 Task: Add an event with the title Second Interview with Soeb, date '2024/04/09', time 7:30 AM to 9:30 AMand add a description: Once risks are identified, they need to be assessed to understand their potential impact and likelihood of occurrence. This involves evaluating the severity of each risk and prioritizing them based on their potential impact on project objectives, timelines, budget, quality, and stakeholder satisfaction.Select event color  Tangerine . Add location for the event as: Perth, Australia, logged in from the account softage.8@softage.netand send the event invitation to softage.4@softage.net and softage.5@softage.net. Set a reminder for the event Daily
Action: Mouse moved to (76, 135)
Screenshot: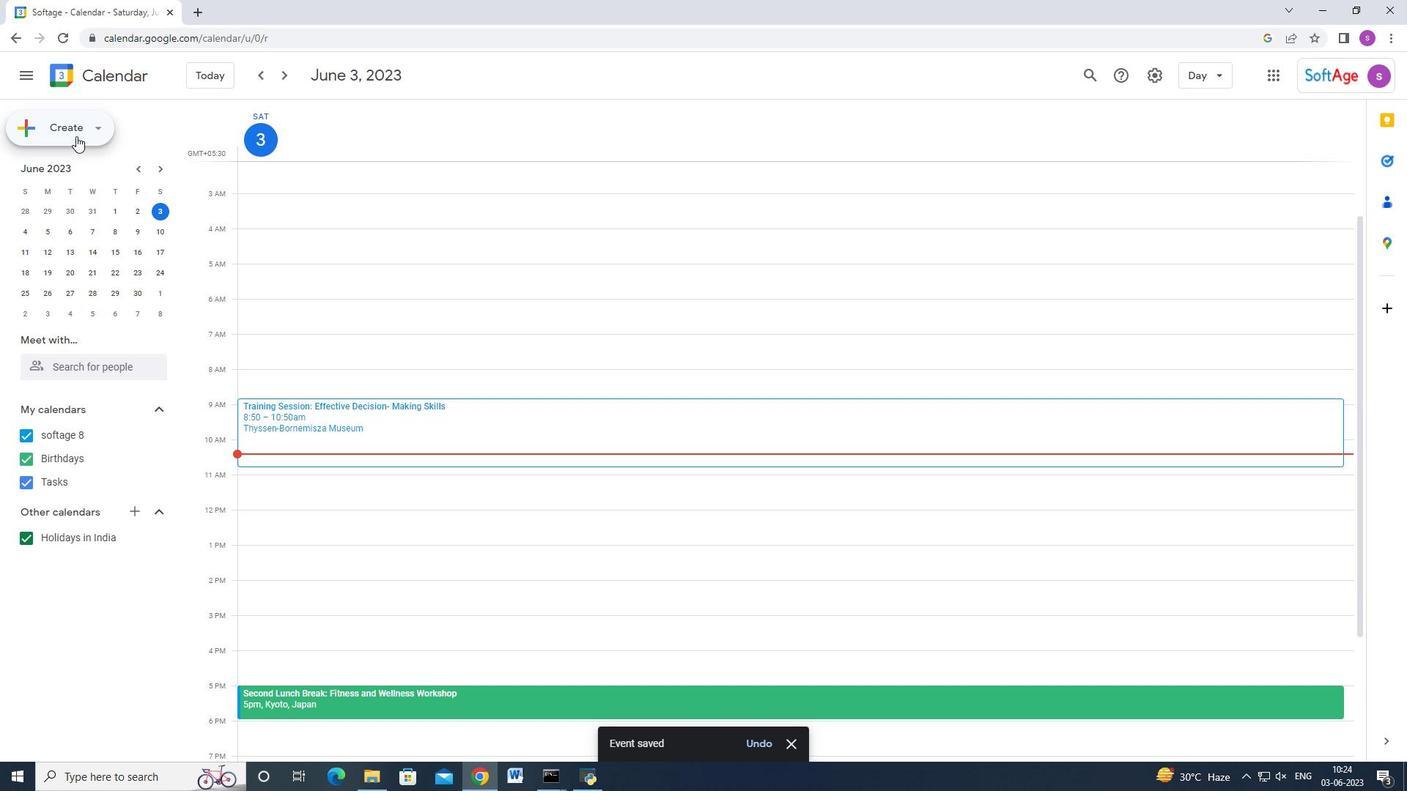 
Action: Mouse pressed left at (76, 135)
Screenshot: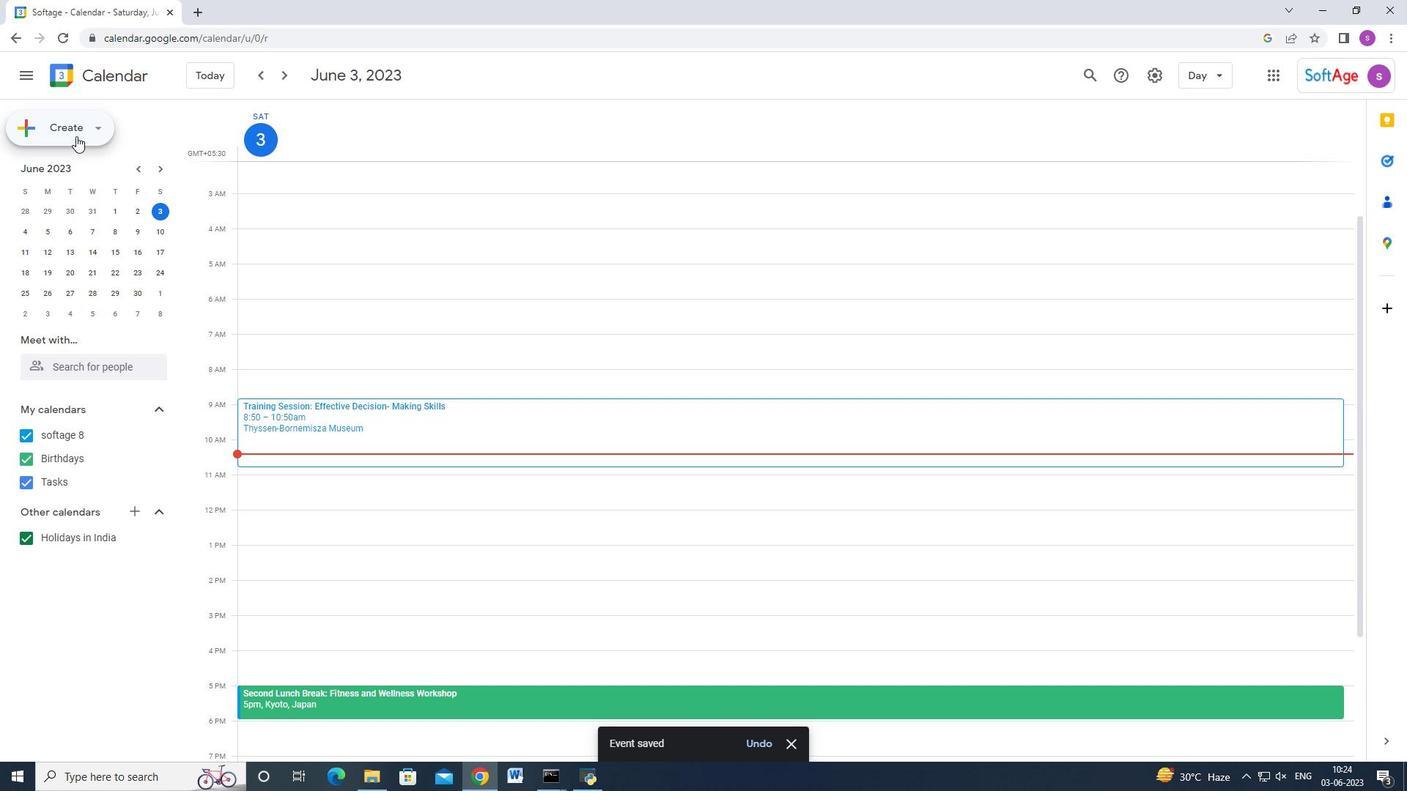 
Action: Mouse moved to (74, 167)
Screenshot: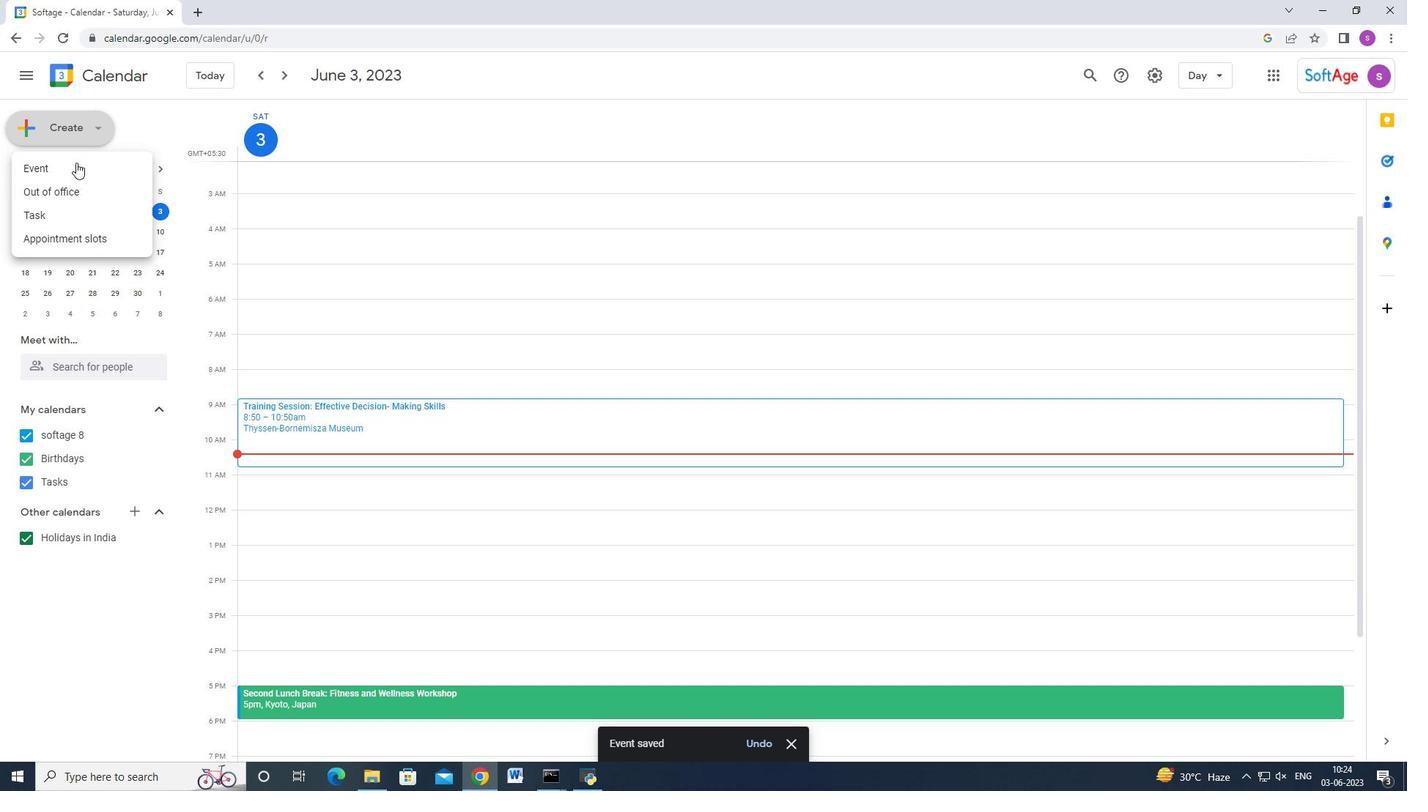 
Action: Mouse pressed left at (74, 167)
Screenshot: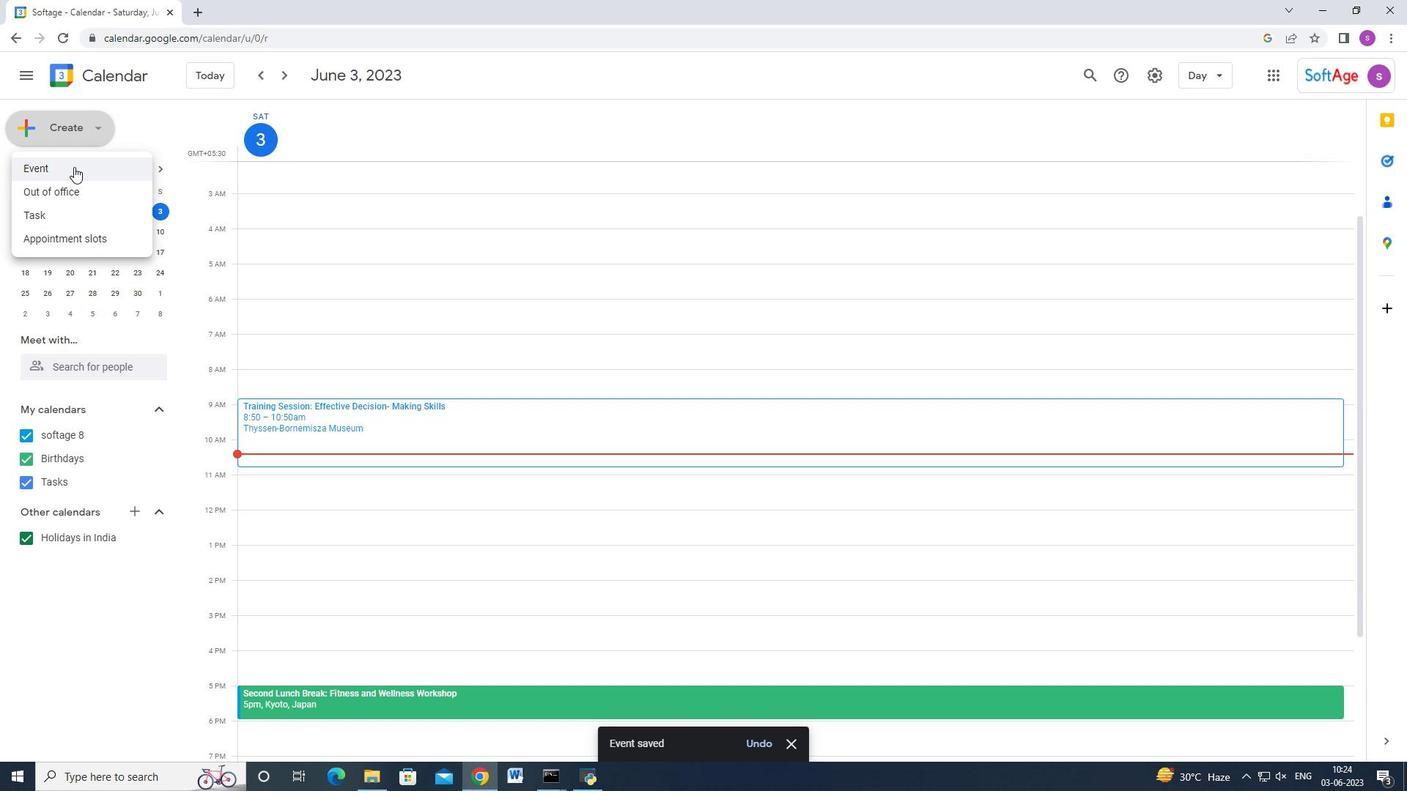 
Action: Mouse moved to (834, 578)
Screenshot: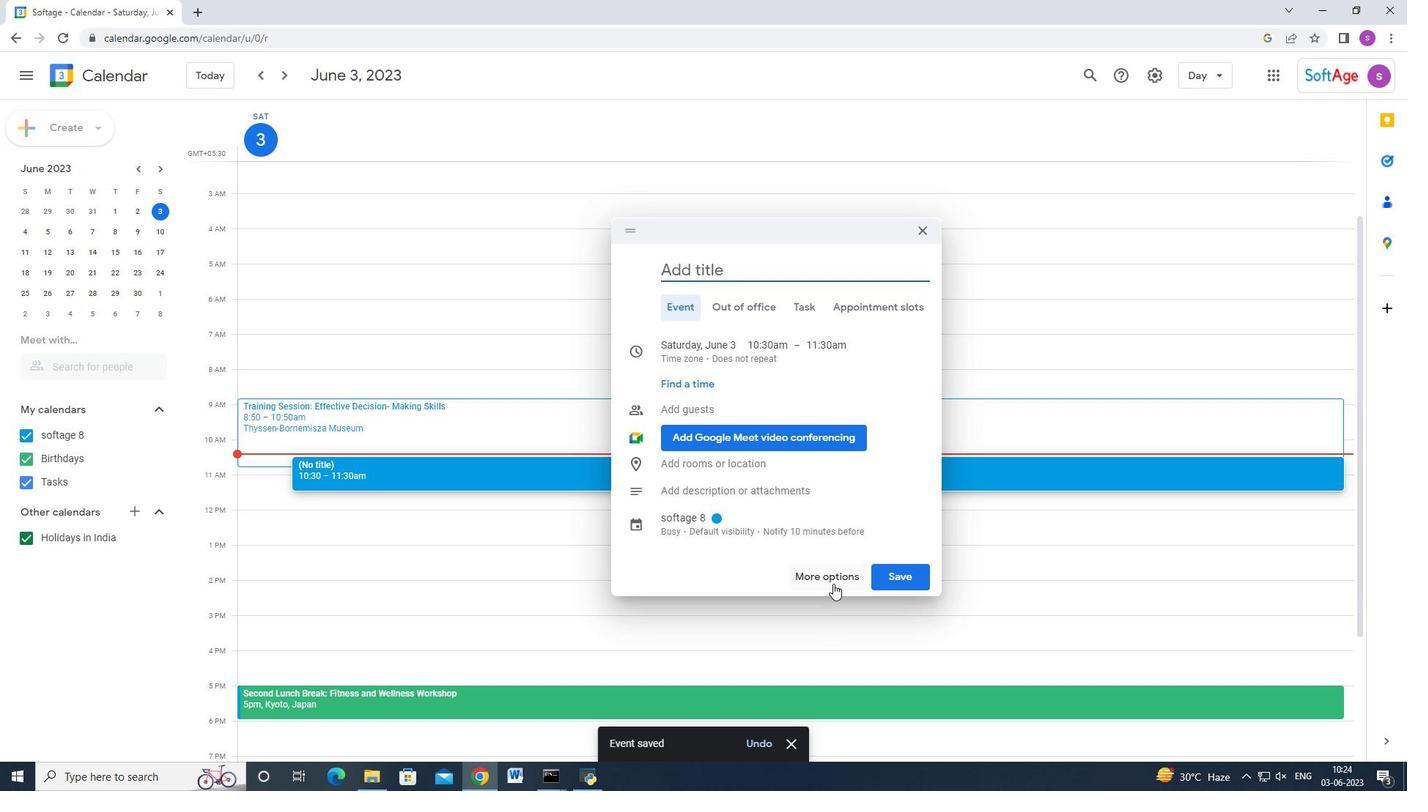 
Action: Mouse pressed left at (834, 578)
Screenshot: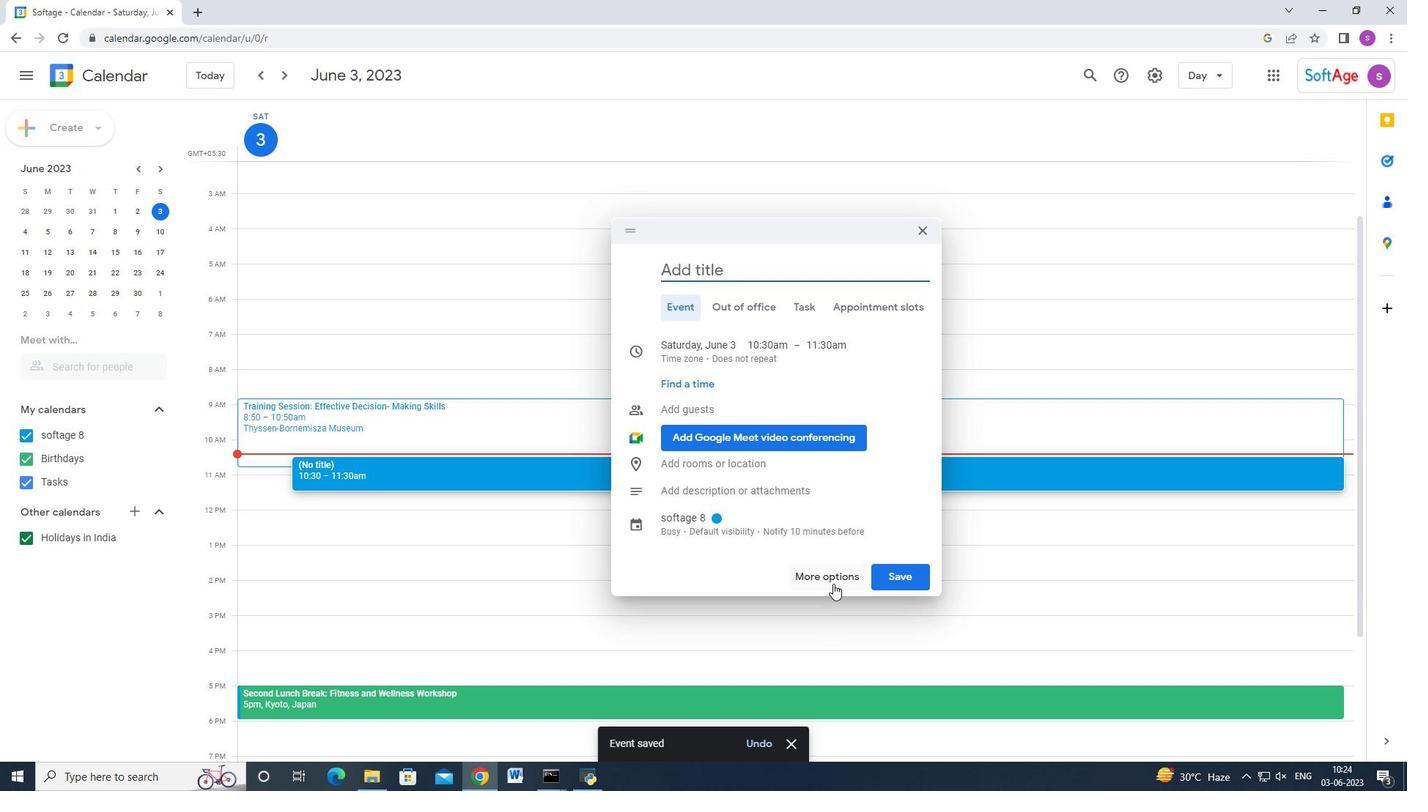 
Action: Mouse moved to (816, 357)
Screenshot: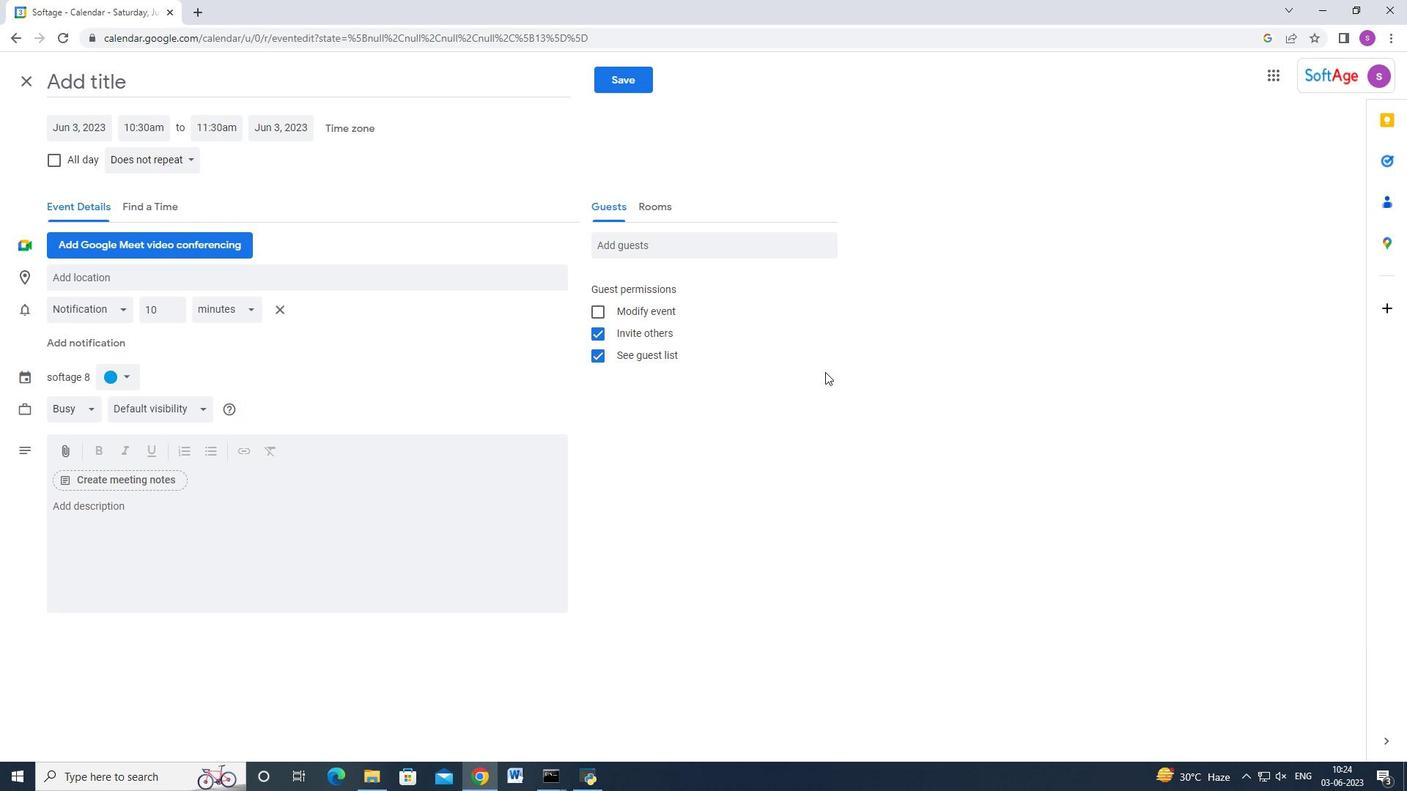 
Action: Key pressed <Key.shift_r>Second<Key.space><Key.shift>Interview<Key.space><Key.shift>W<Key.backspace>with<Key.space>s<Key.backspace><Key.shift_r>Soeb
Screenshot: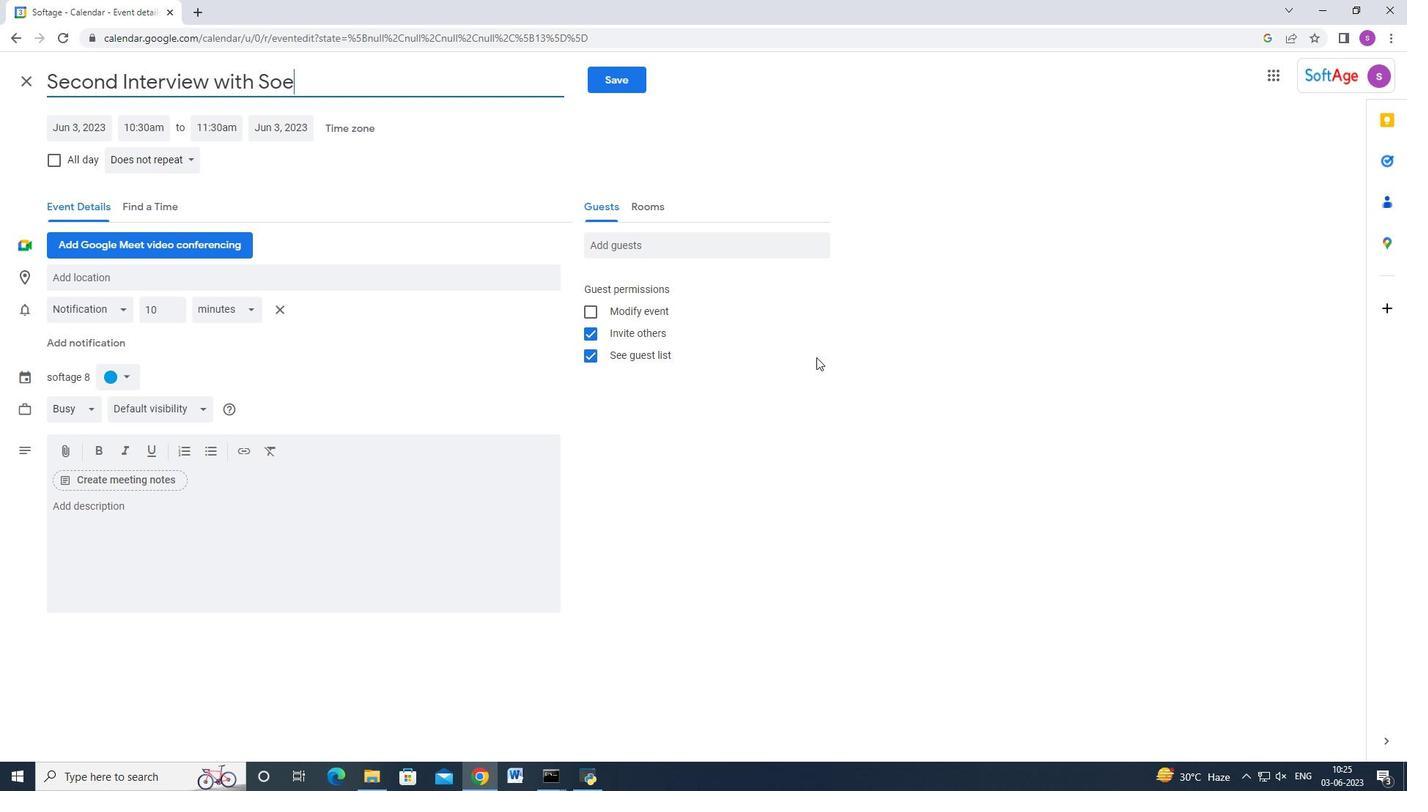 
Action: Mouse moved to (82, 130)
Screenshot: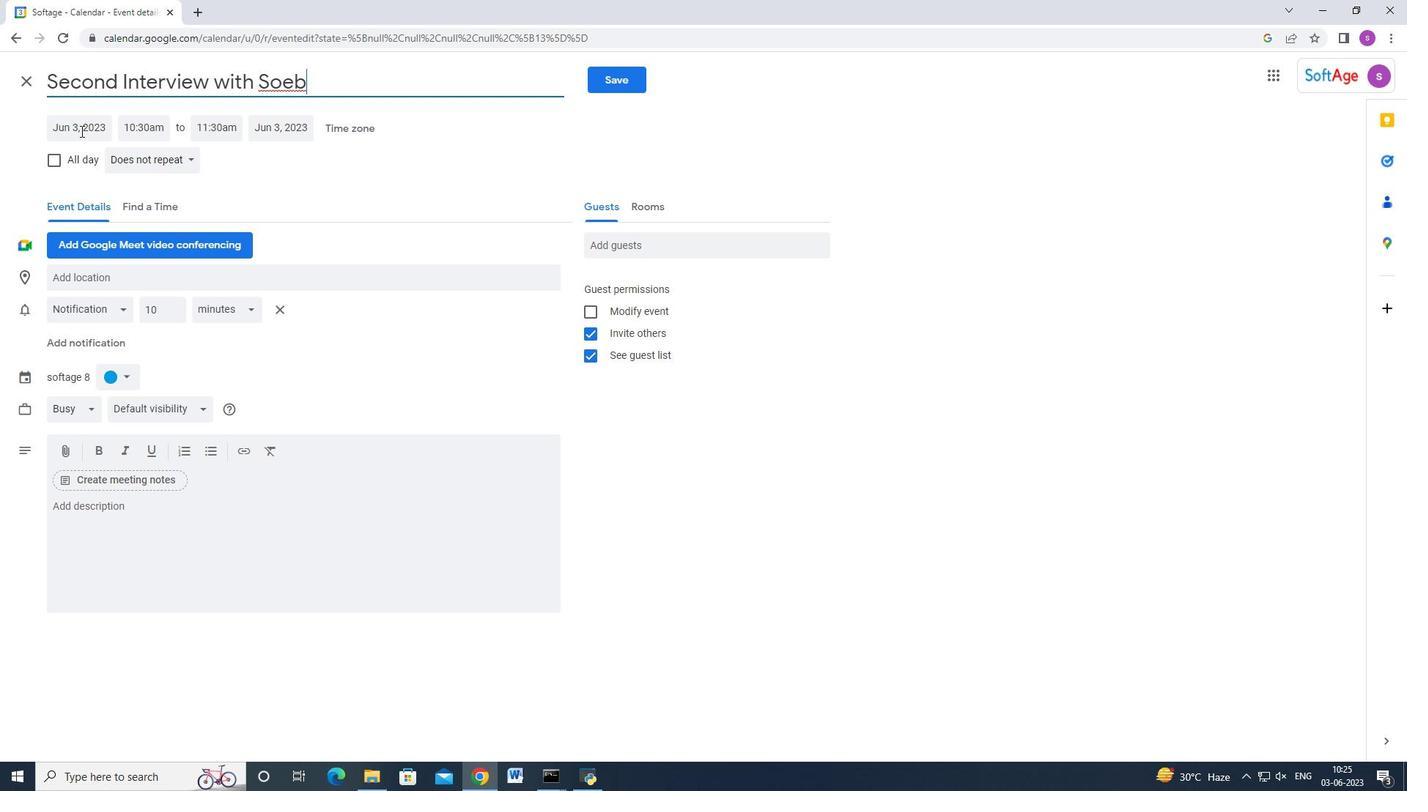 
Action: Mouse pressed left at (82, 130)
Screenshot: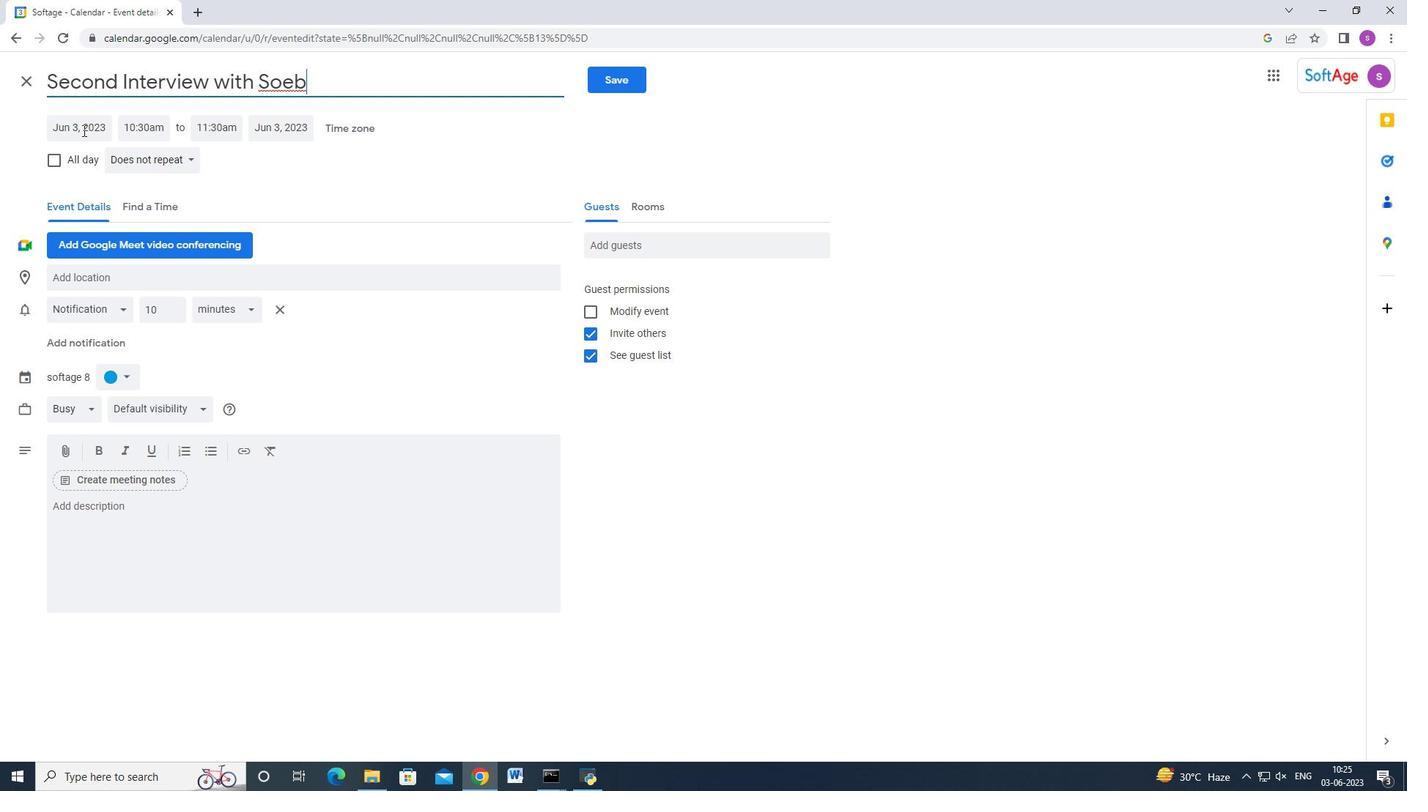 
Action: Mouse moved to (235, 156)
Screenshot: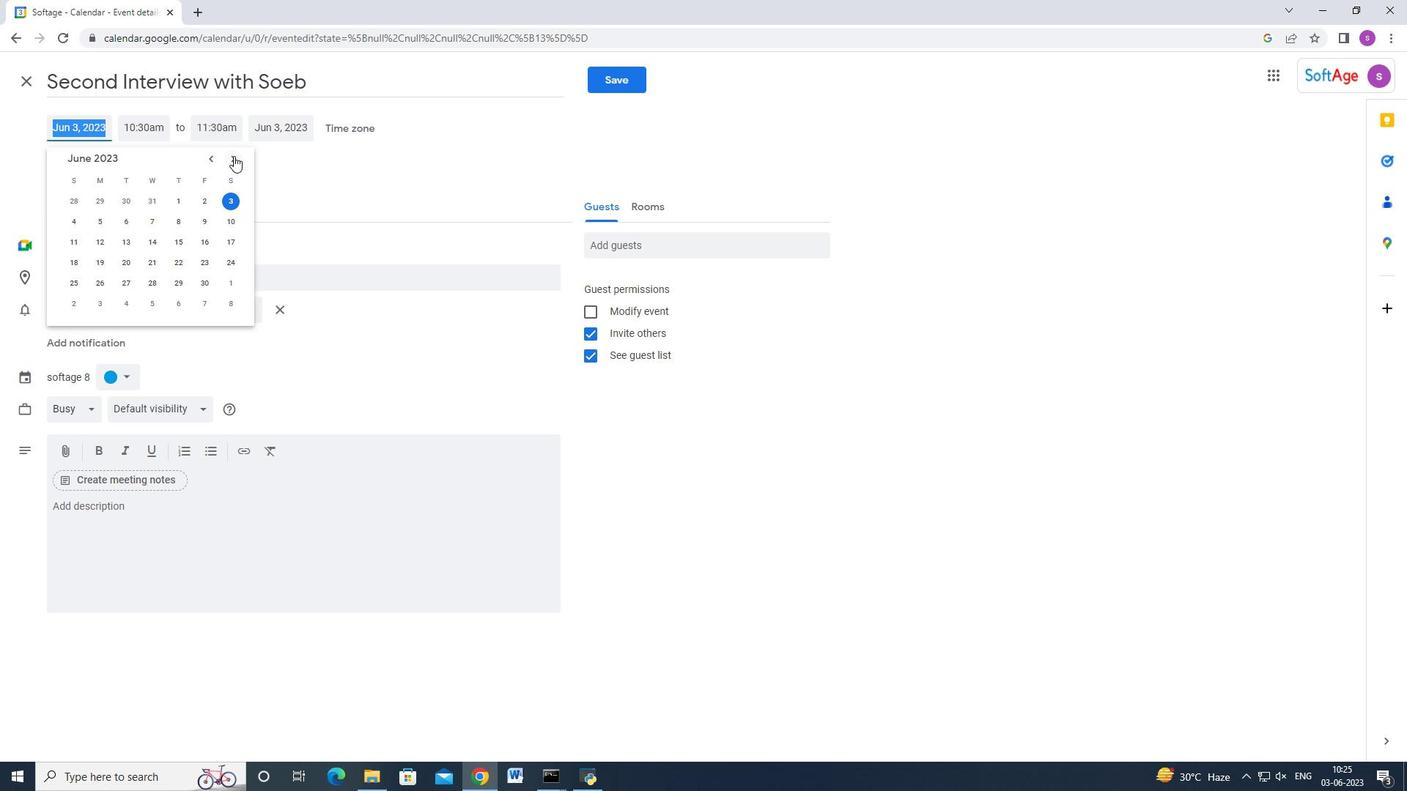
Action: Mouse pressed left at (235, 156)
Screenshot: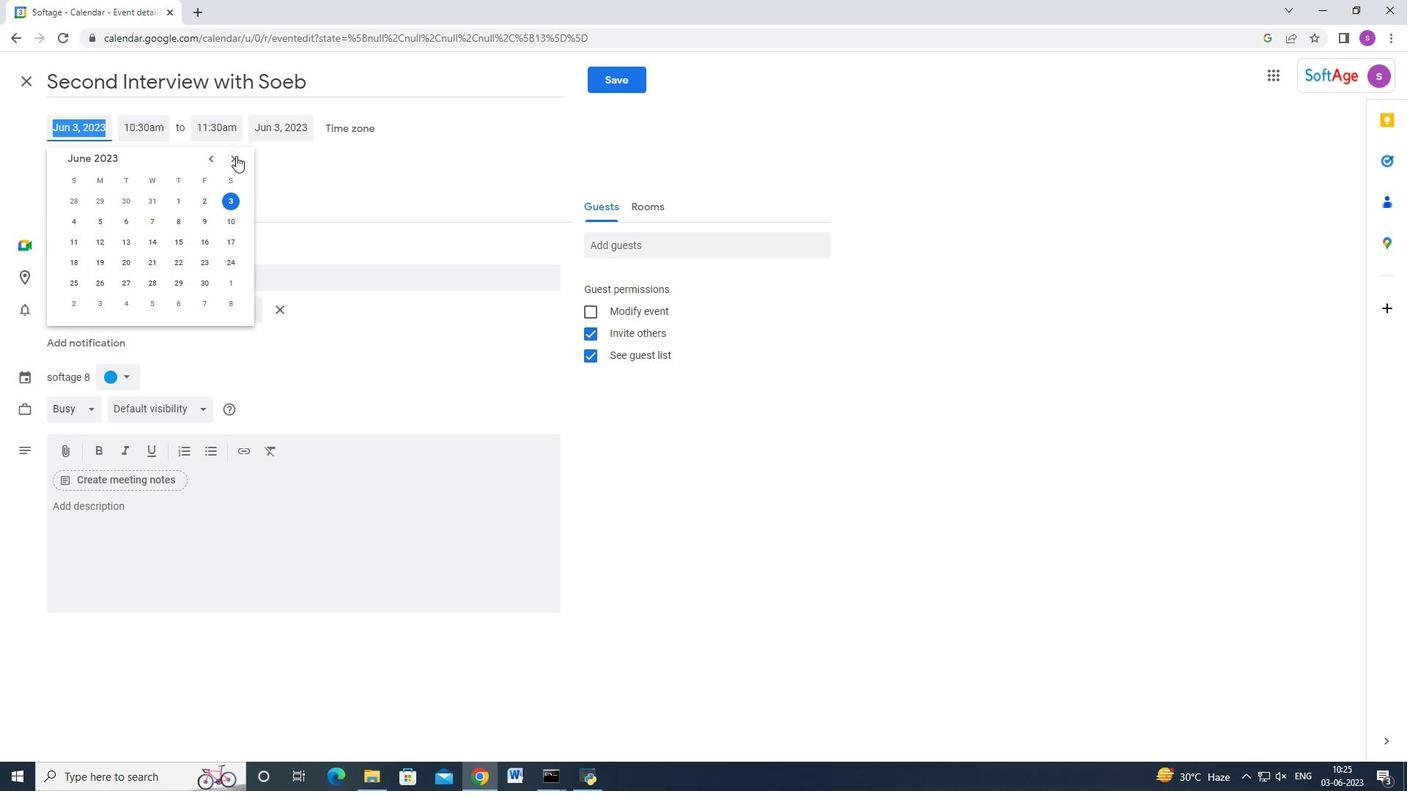 
Action: Mouse pressed left at (235, 156)
Screenshot: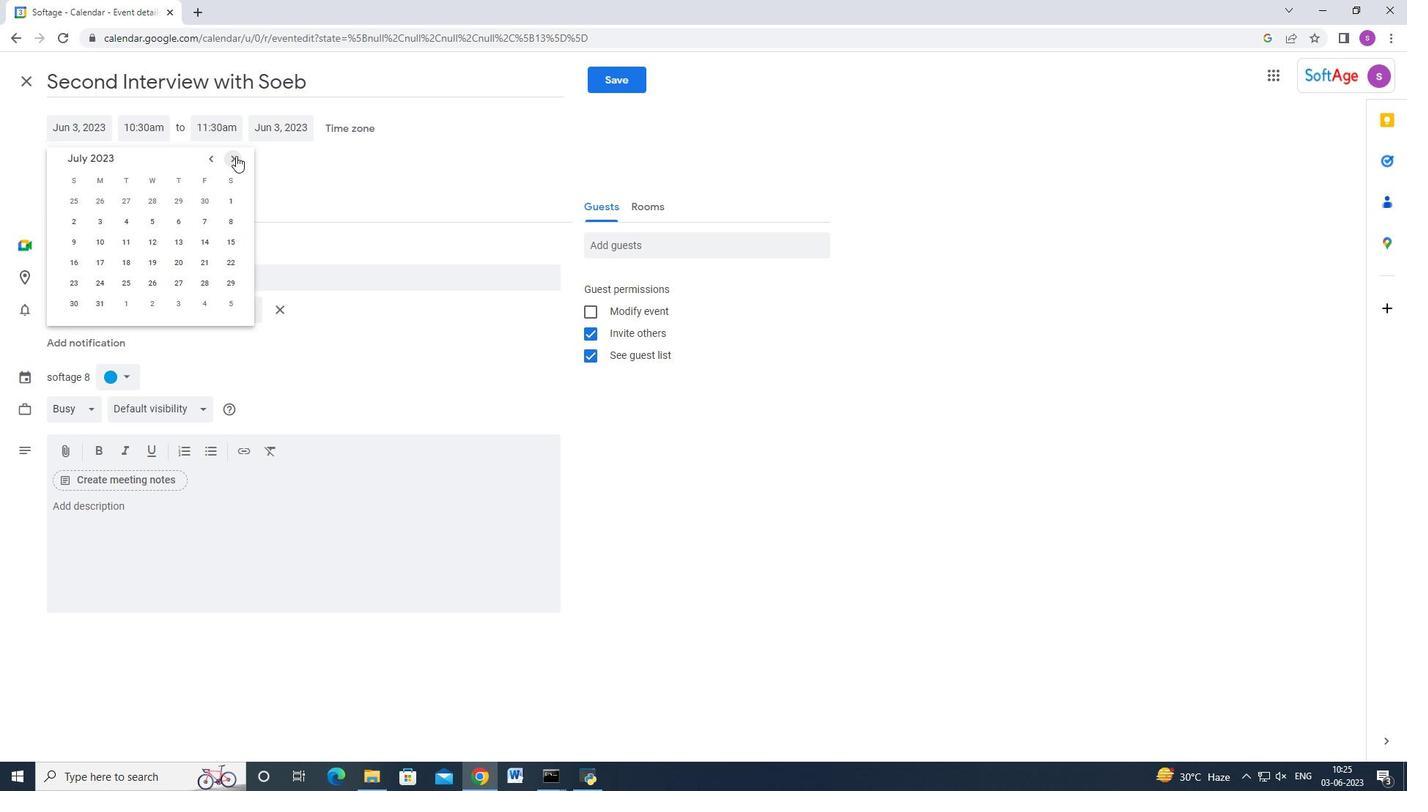 
Action: Mouse pressed left at (235, 156)
Screenshot: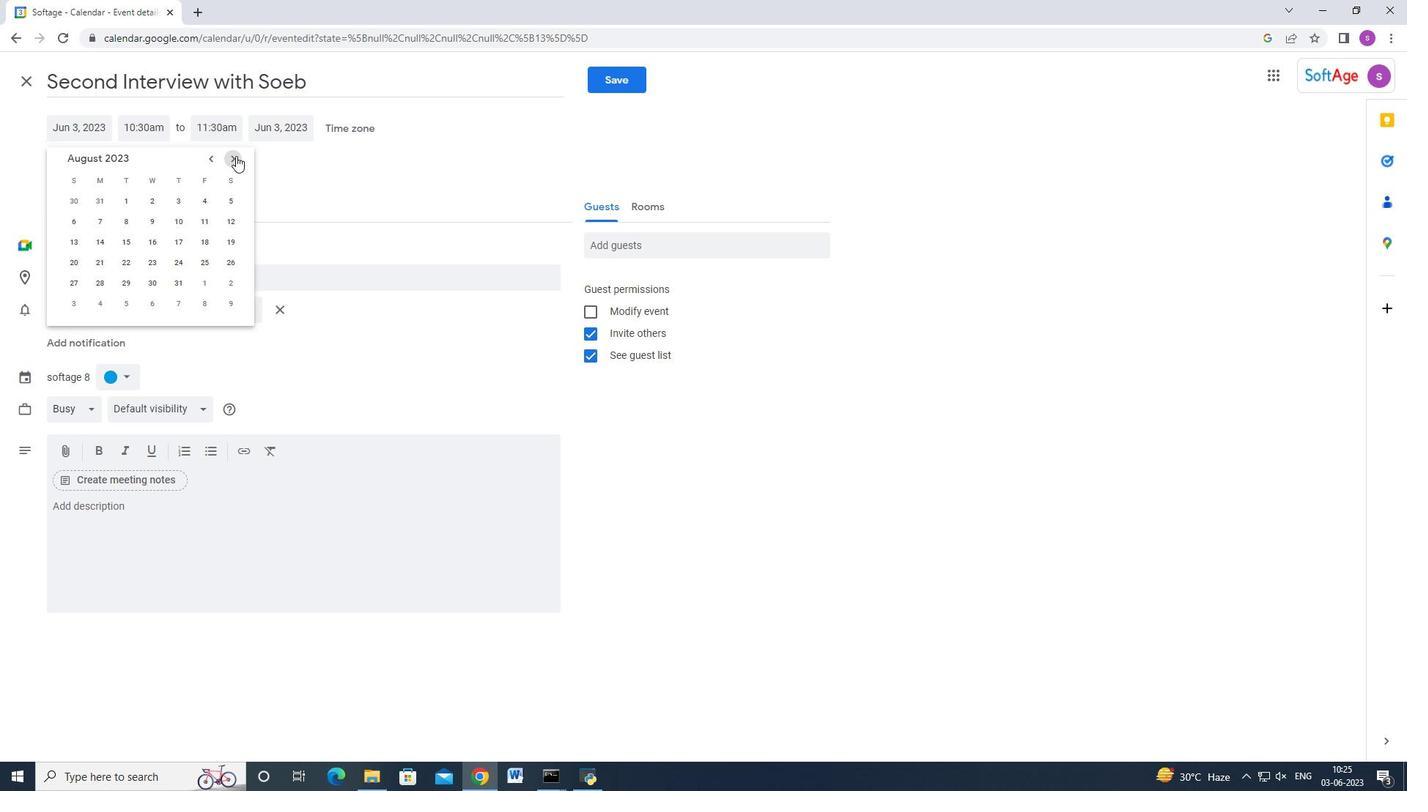 
Action: Mouse pressed left at (235, 156)
Screenshot: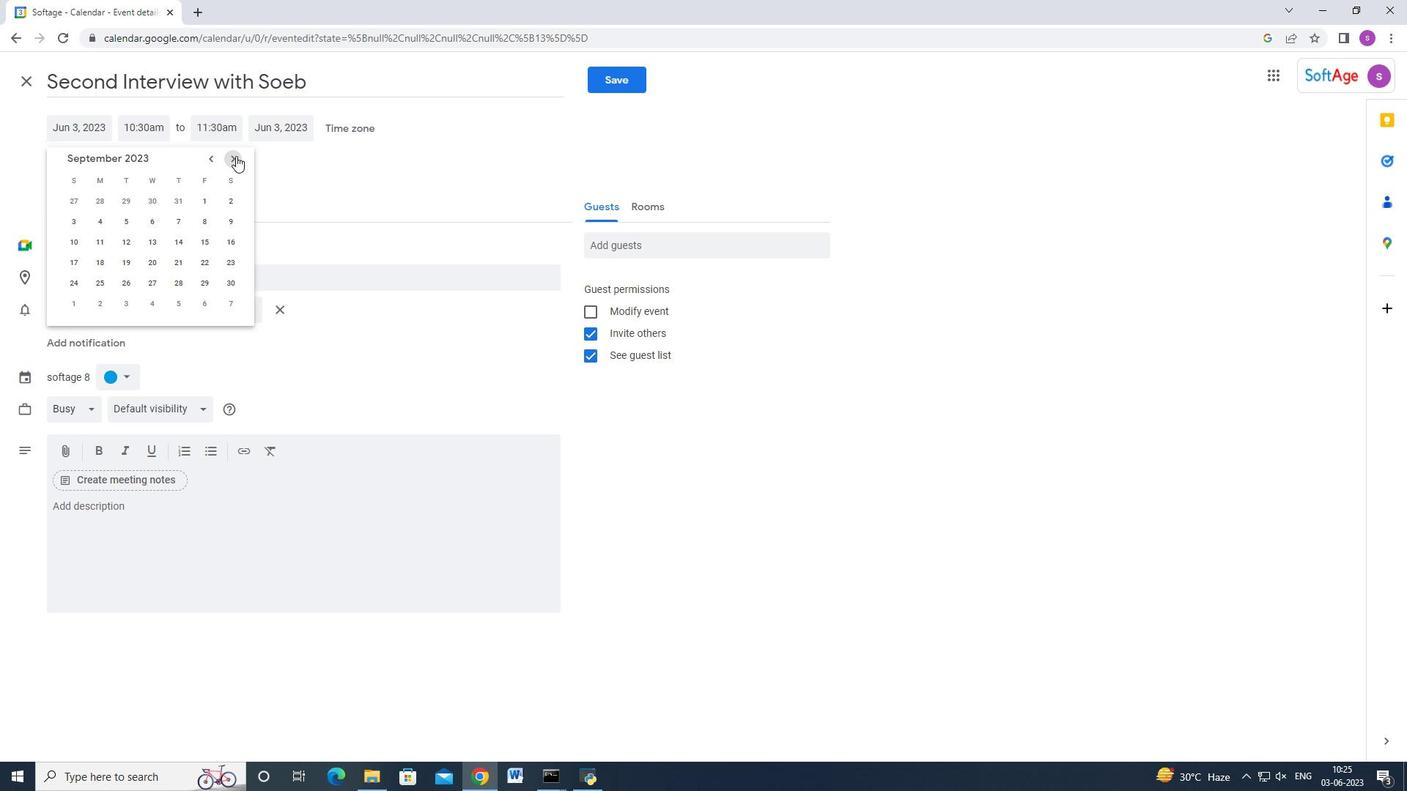 
Action: Mouse pressed left at (235, 156)
Screenshot: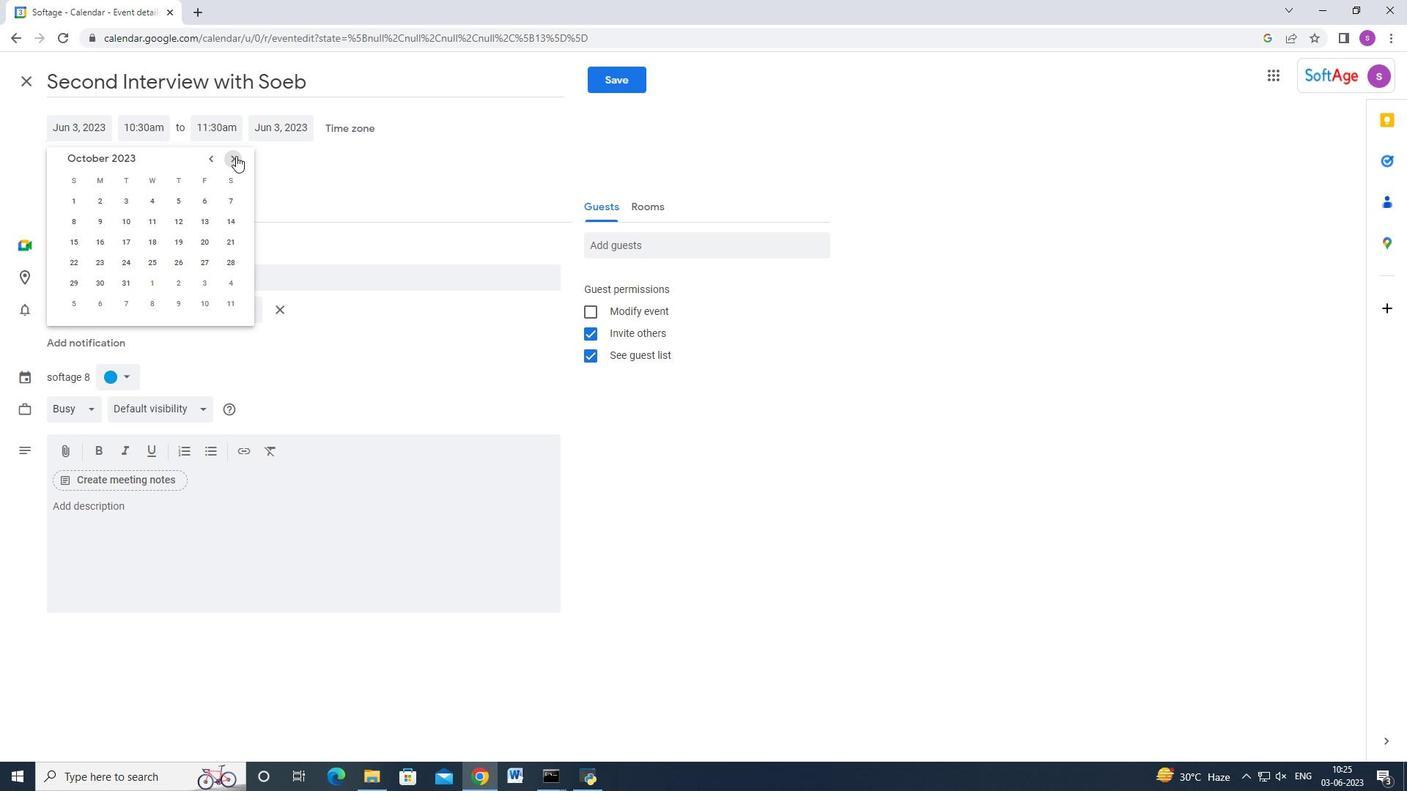 
Action: Mouse pressed left at (235, 156)
Screenshot: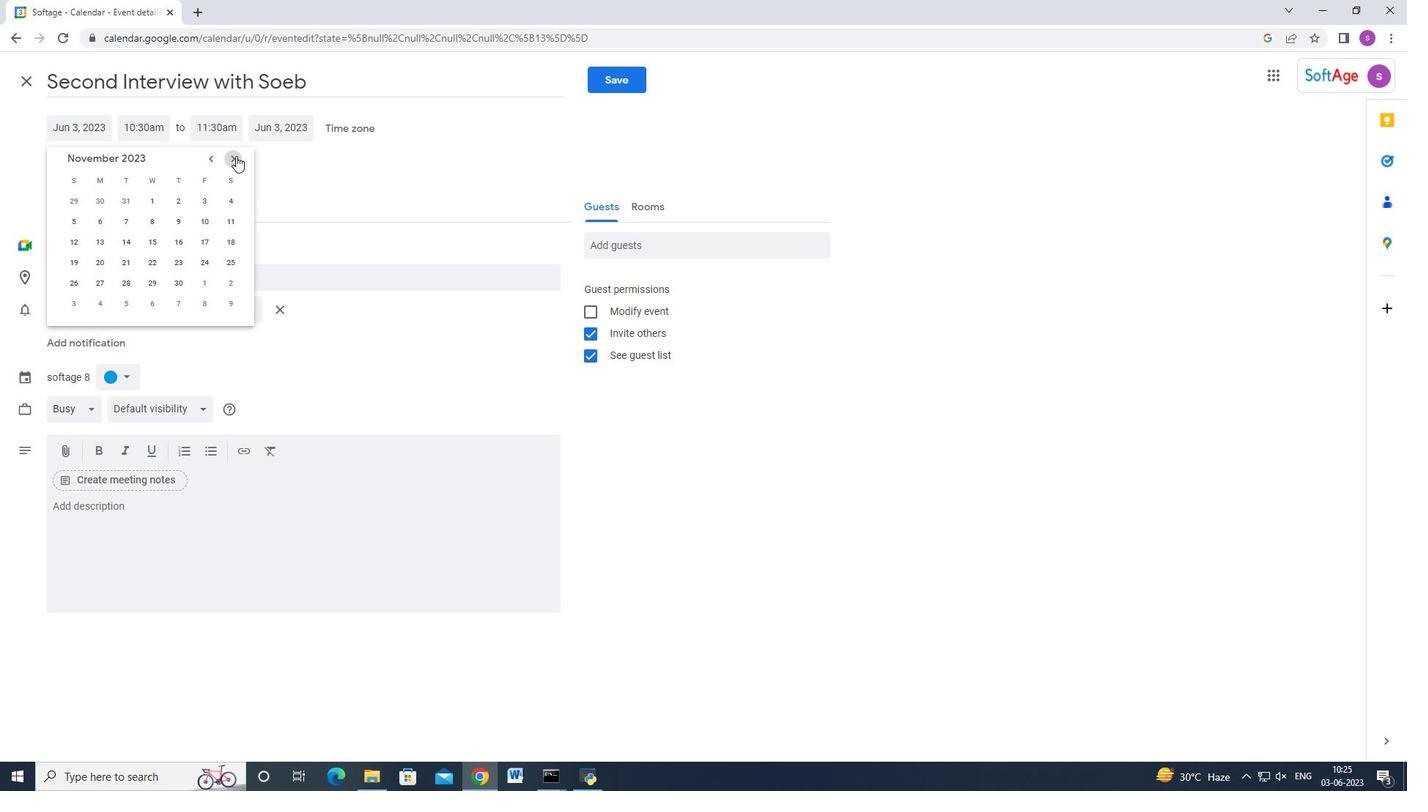 
Action: Mouse pressed left at (235, 156)
Screenshot: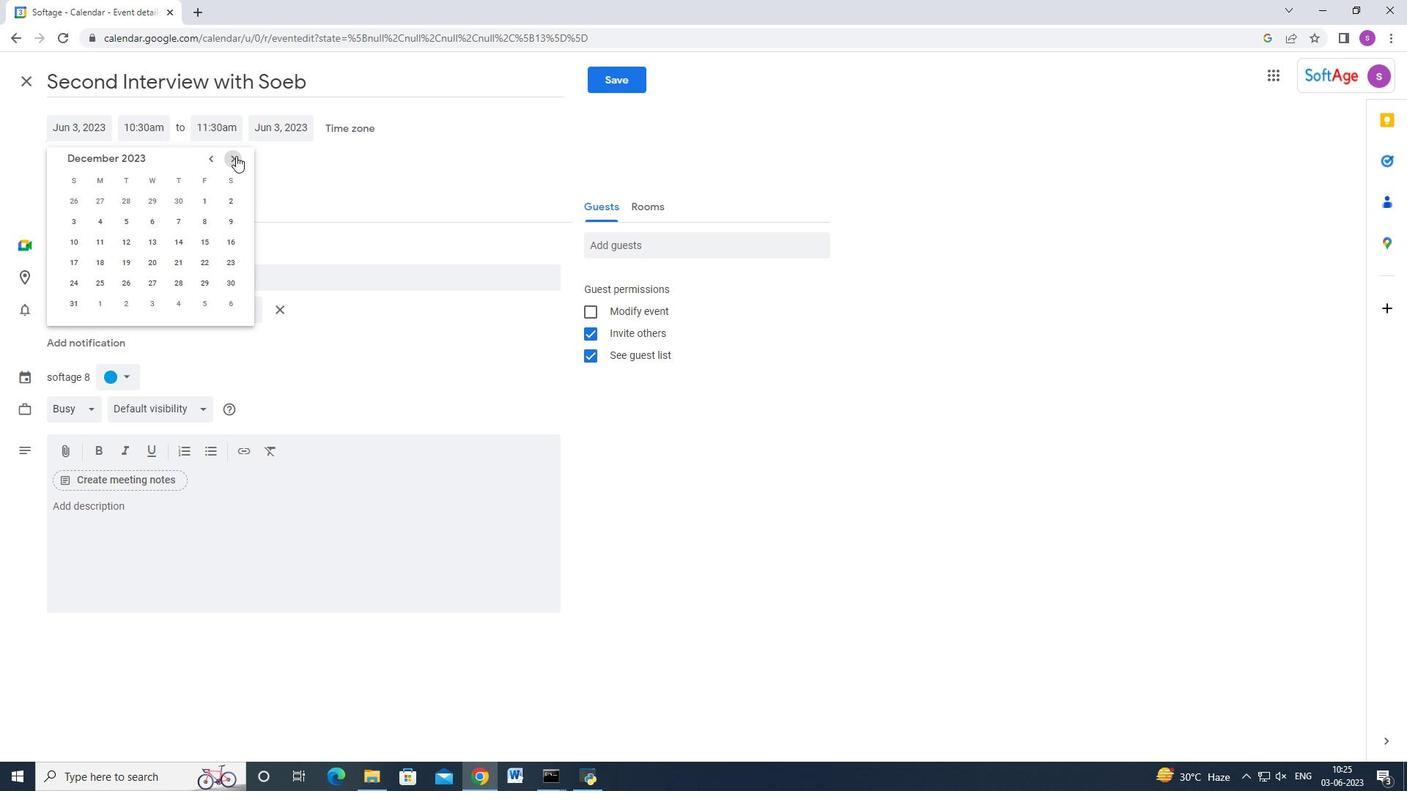
Action: Mouse pressed left at (235, 156)
Screenshot: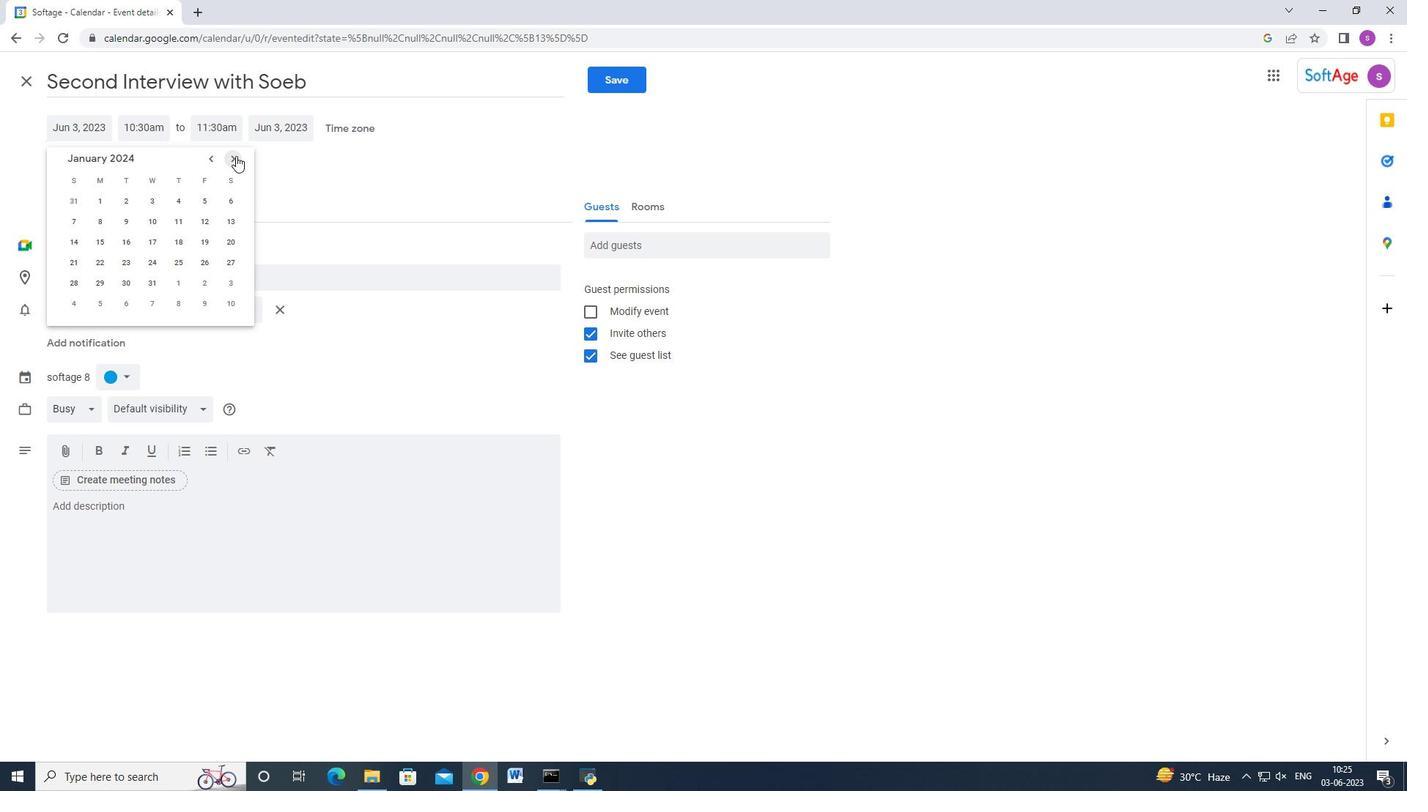 
Action: Mouse pressed left at (235, 156)
Screenshot: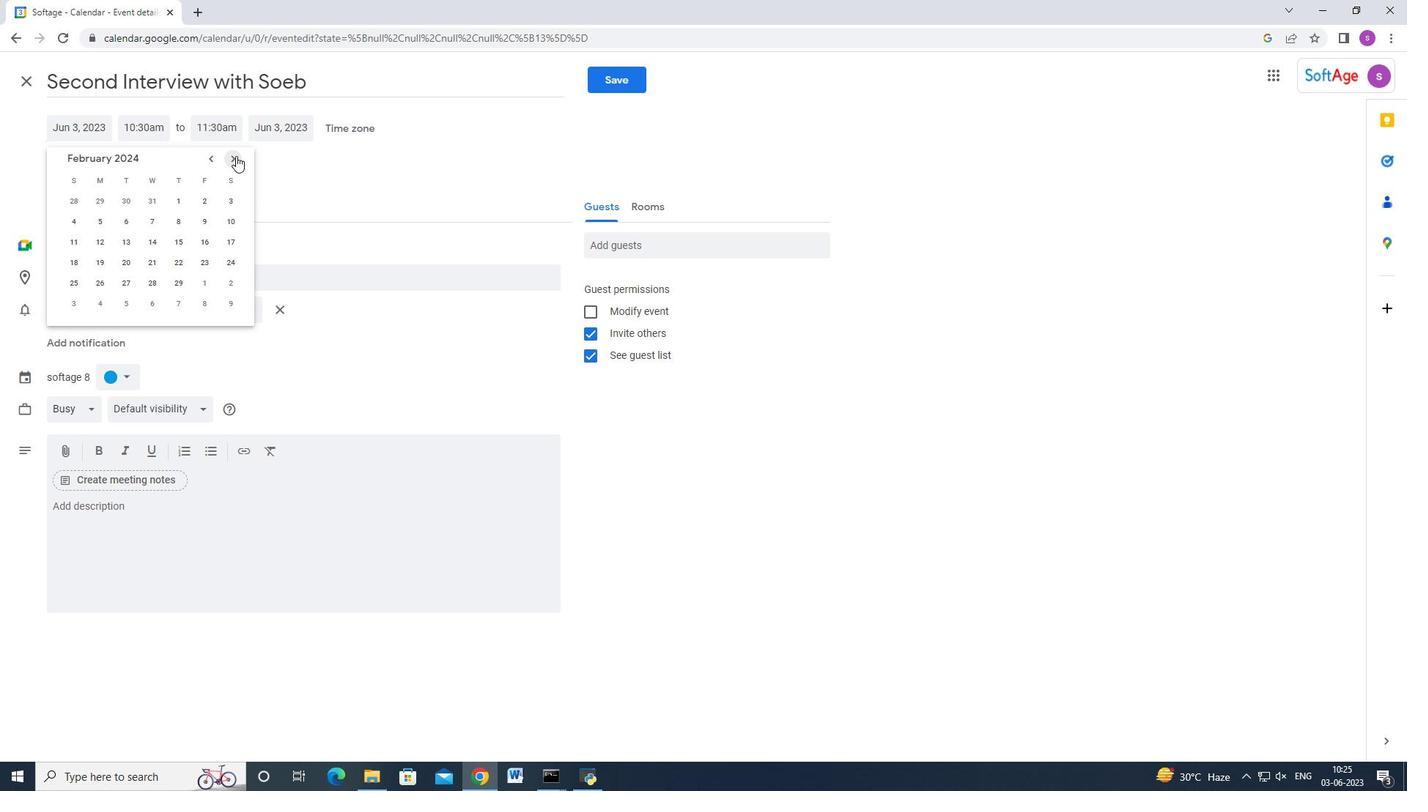 
Action: Mouse pressed left at (235, 156)
Screenshot: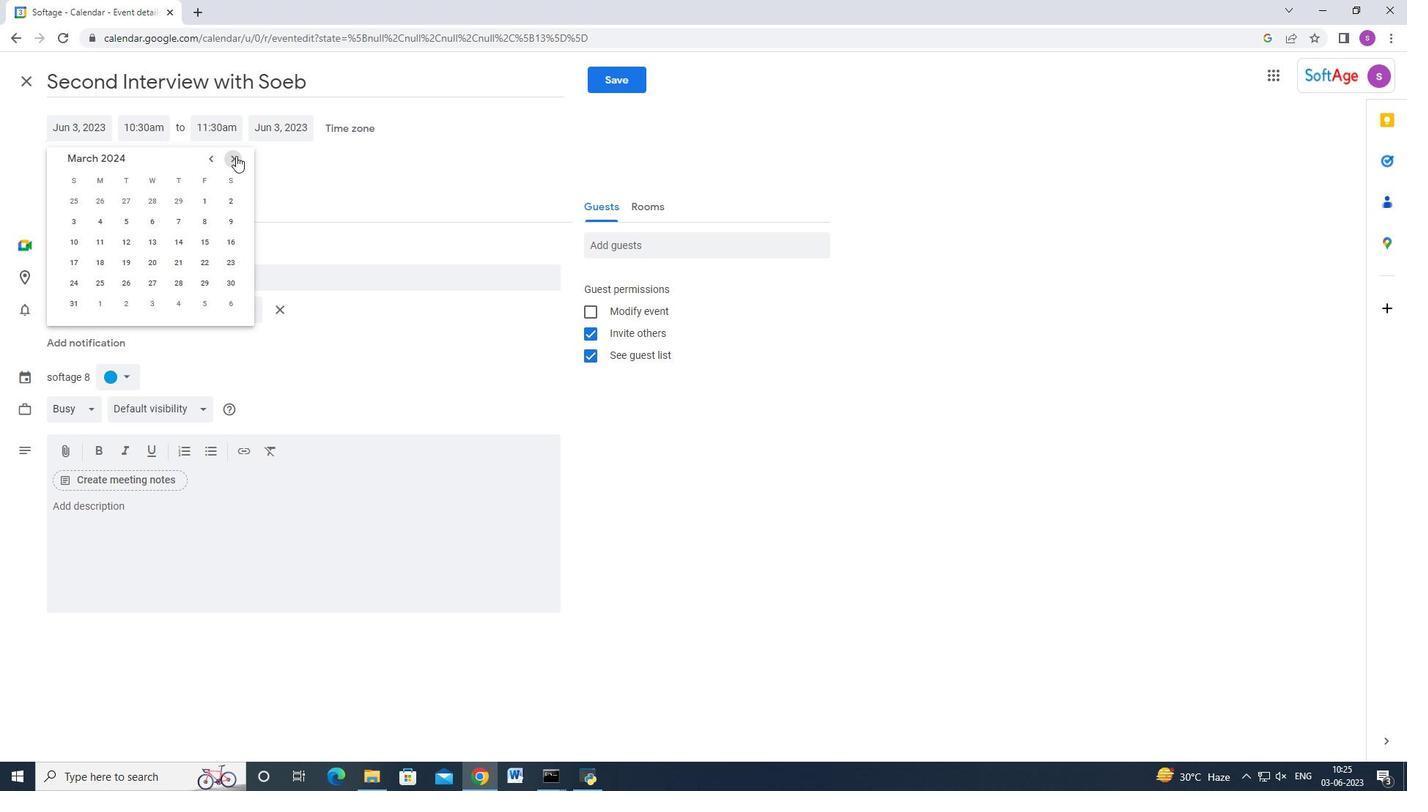 
Action: Mouse moved to (124, 219)
Screenshot: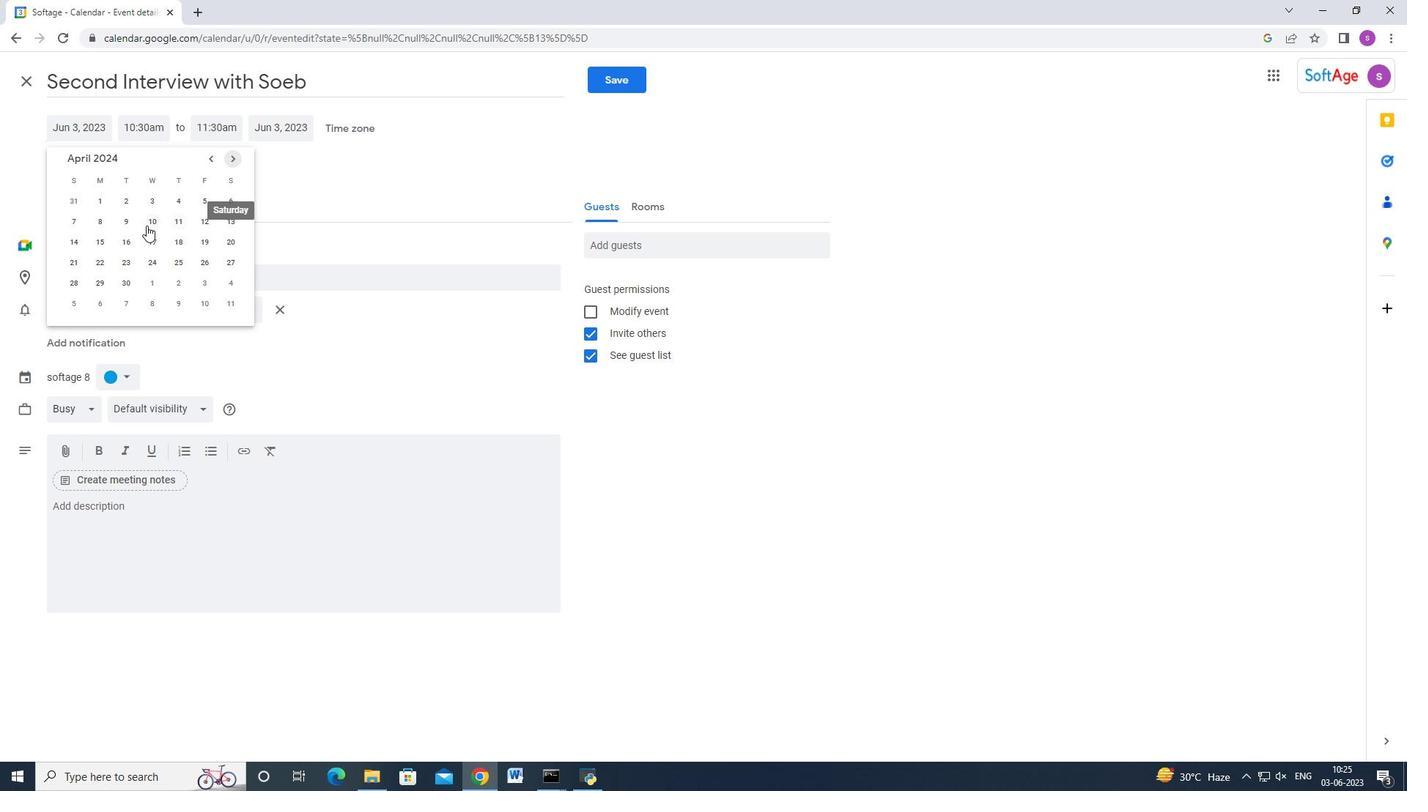
Action: Mouse pressed left at (124, 219)
Screenshot: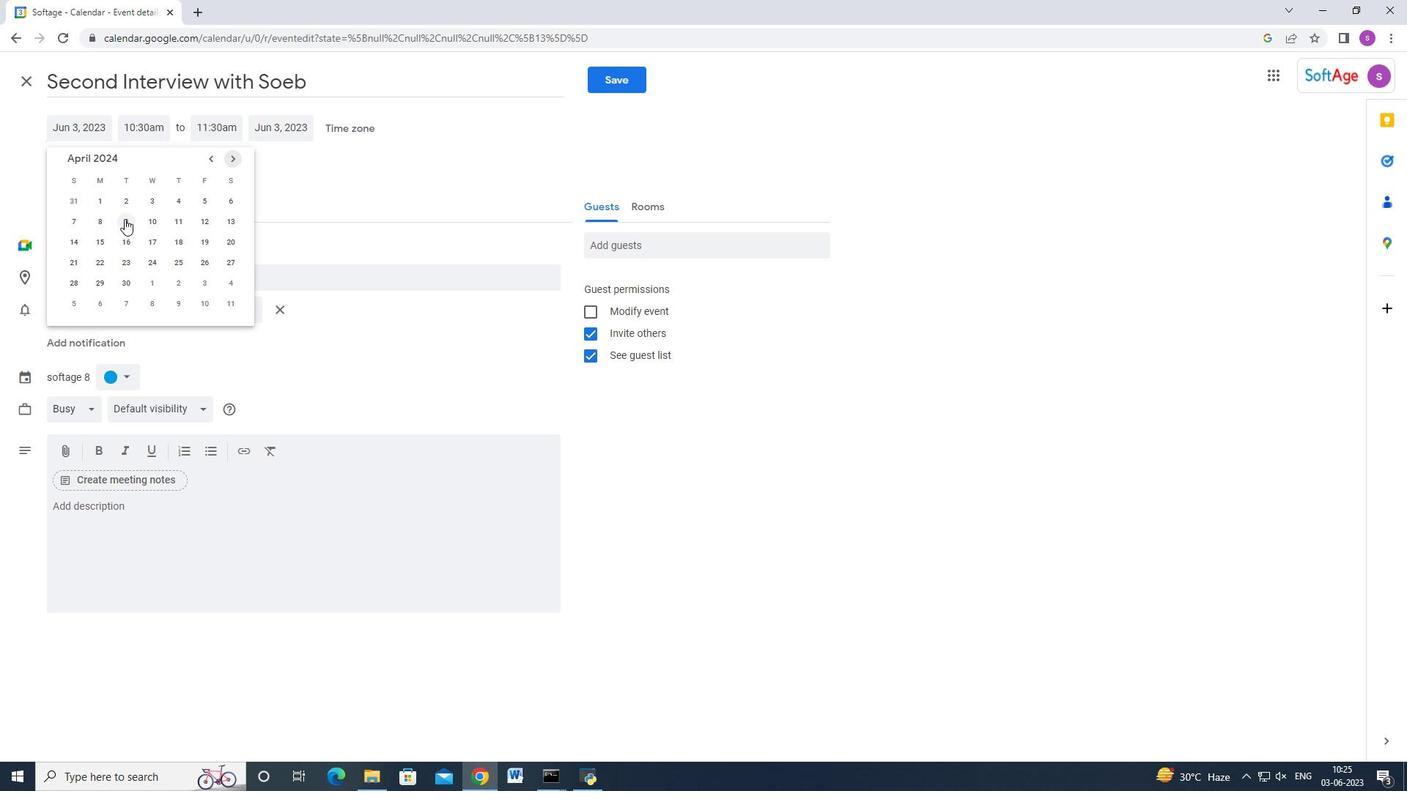 
Action: Mouse moved to (153, 132)
Screenshot: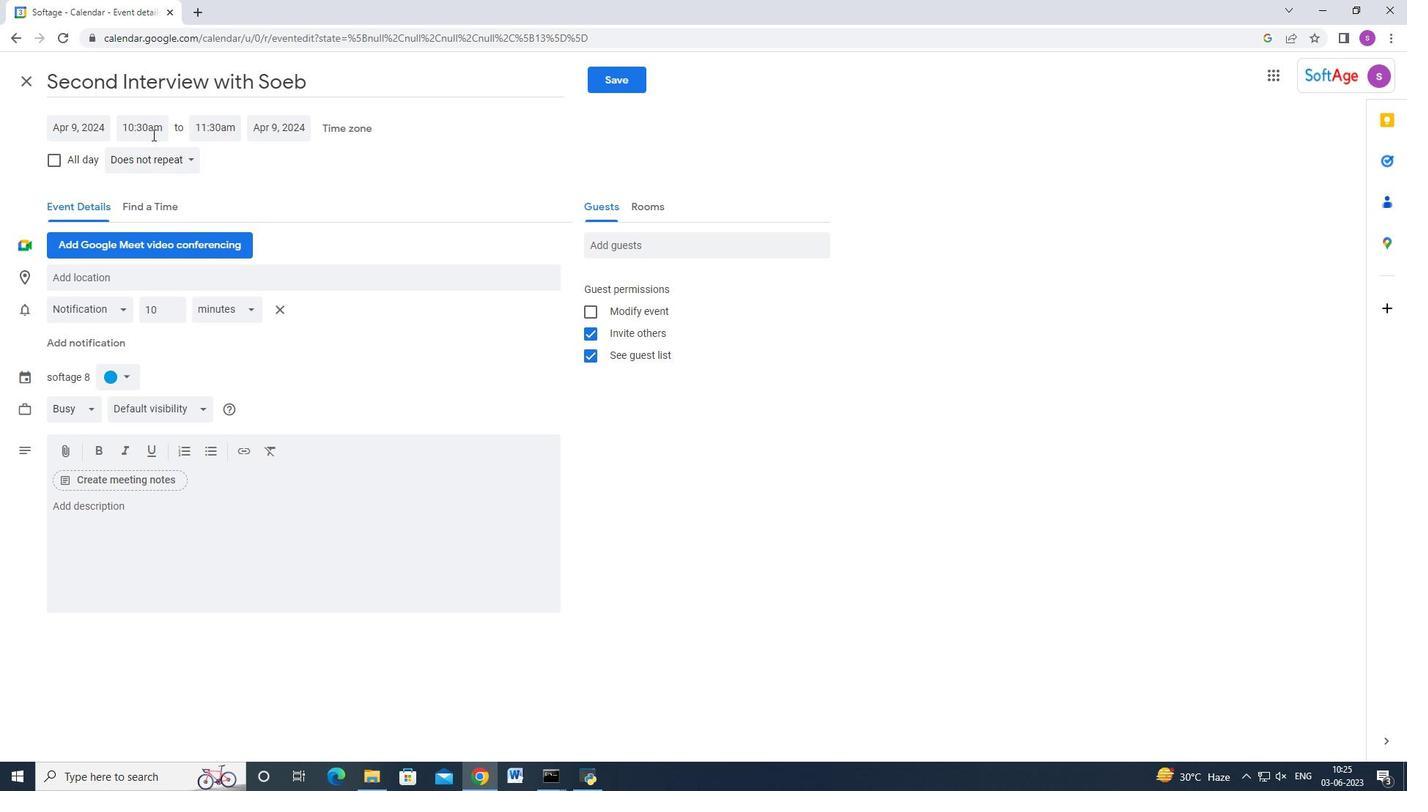 
Action: Mouse pressed left at (153, 132)
Screenshot: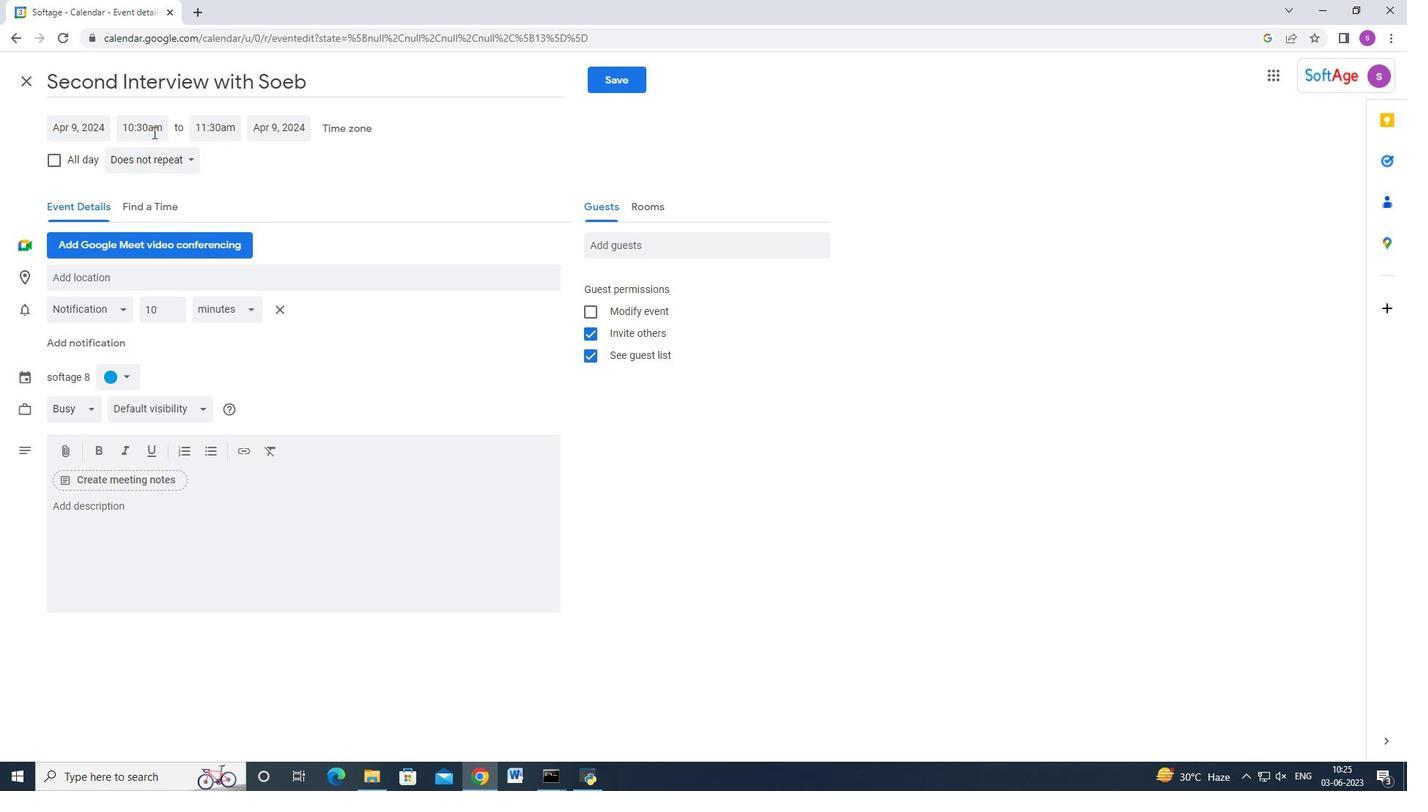 
Action: Key pressed 7<Key.shift>:30am<Key.enter><Key.tab>9<Key.shift>:30am<Key.enter>
Screenshot: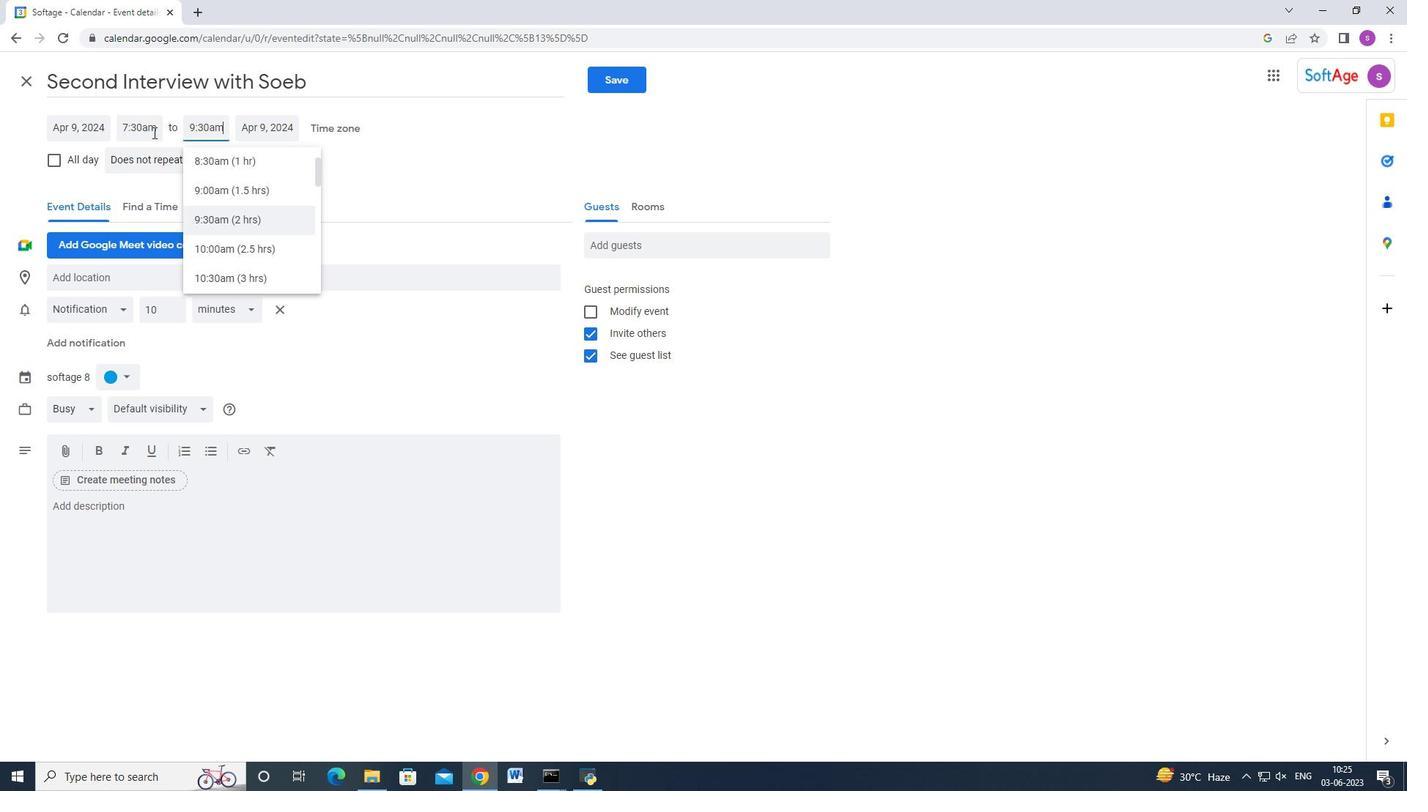 
Action: Mouse moved to (192, 518)
Screenshot: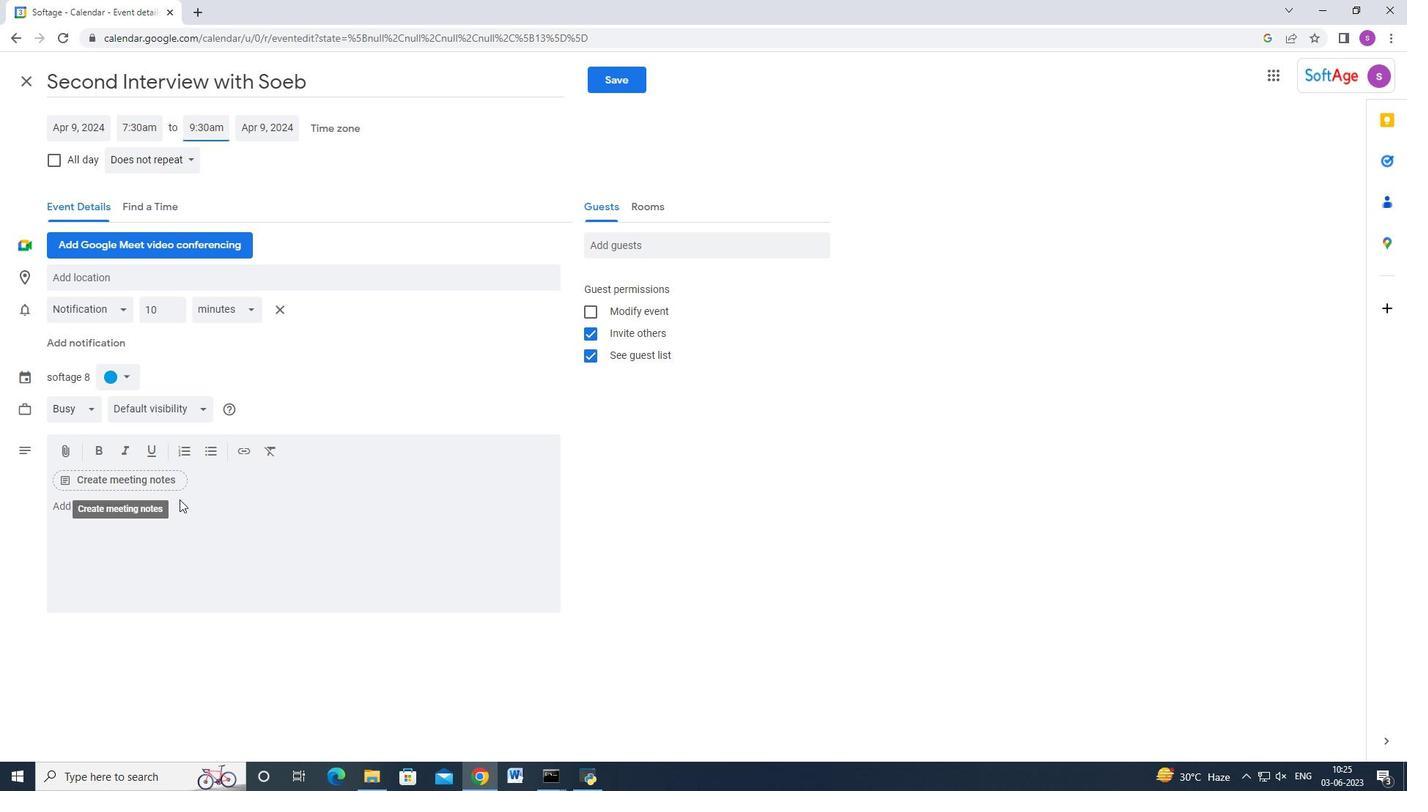 
Action: Mouse pressed left at (192, 518)
Screenshot: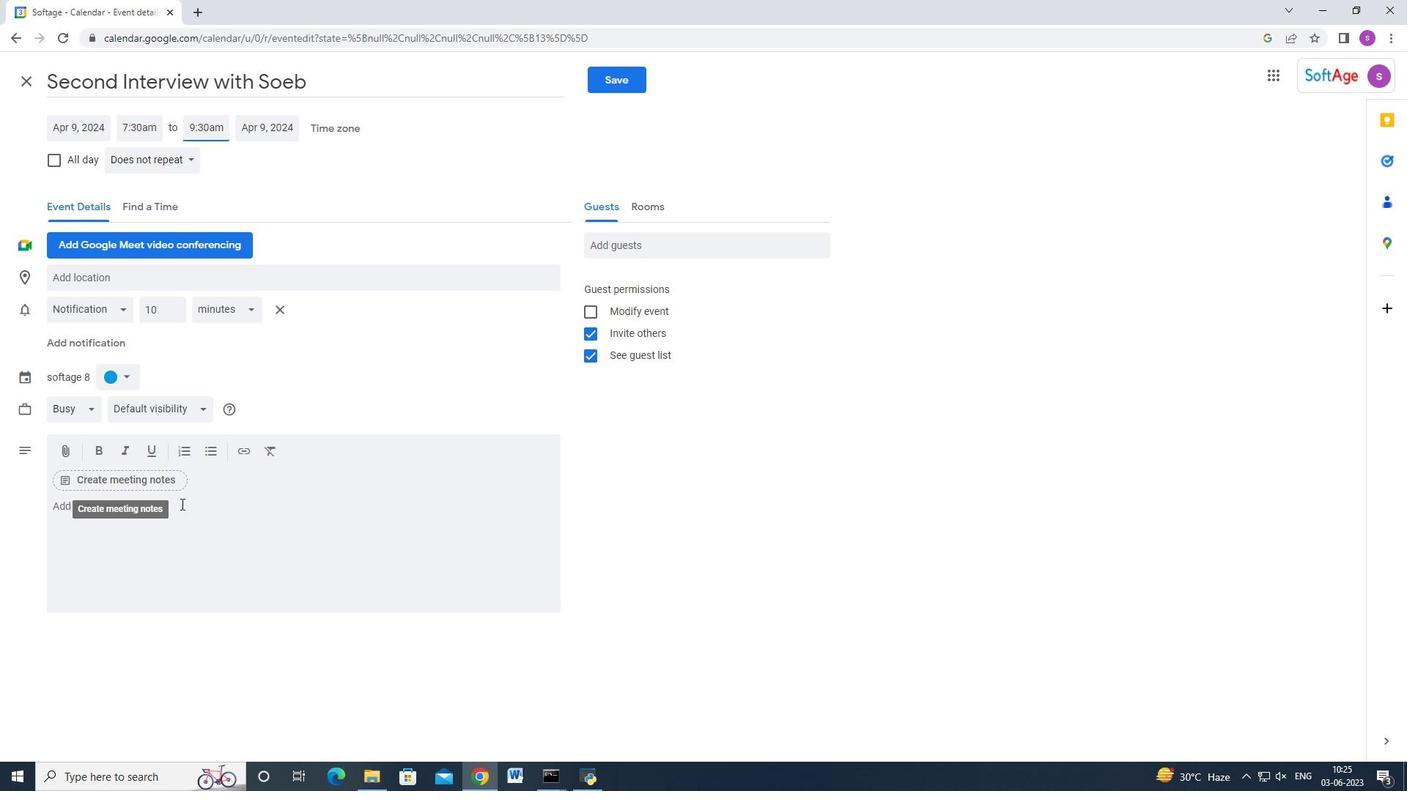 
Action: Key pressed <Key.shift>Ib<Key.backspace><Key.backspace><Key.shift>Once<Key.space>risks<Key.space>are<Key.space>identified,<Key.space>they<Key.space>a<Key.backspace>need<Key.space>to<Key.space>be<Key.space>assessed<Key.space>to<Key.space>understand<Key.space>their<Key.space>potential<Key.space>impact<Key.space>and<Key.space>likelihood<Key.space>of<Key.space>occurence.<Key.space><Key.shift>T<Key.backspace><Key.backspace><Key.backspace><Key.backspace><Key.backspace><Key.backspace><Key.backspace><Key.backspace><Key.backspace>urrence<Key.space><Key.backspace>.<Key.space><Key.shift>This<Key.space>involves<Key.space>evaluating<Key.space>the<Key.space>severity<Key.space>of<Key.space>each<Key.space>risk<Key.space>and<Key.space>pro<Key.backspace>iortizing<Key.space>the<Key.backspace><Key.backspace><Key.backspace><Key.backspace><Key.backspace><Key.backspace><Key.backspace><Key.backspace><Key.backspace><Key.backspace>ity<Key.backspace>izing<Key.space>them<Key.space>based<Key.space>on<Key.space>their<Key.space>potential<Key.space>impack<Key.backspace>t<Key.space>on<Key.space>porje<Key.backspace><Key.backspace><Key.backspace><Key.backspace>roject<Key.space>objectives,<Key.space>timl<Key.backspace>elines,<Key.space>budget,<Key.space>quality,<Key.space>and<Key.space>stakeholder<Key.space>st<Key.backspace>atisfaction.
Screenshot: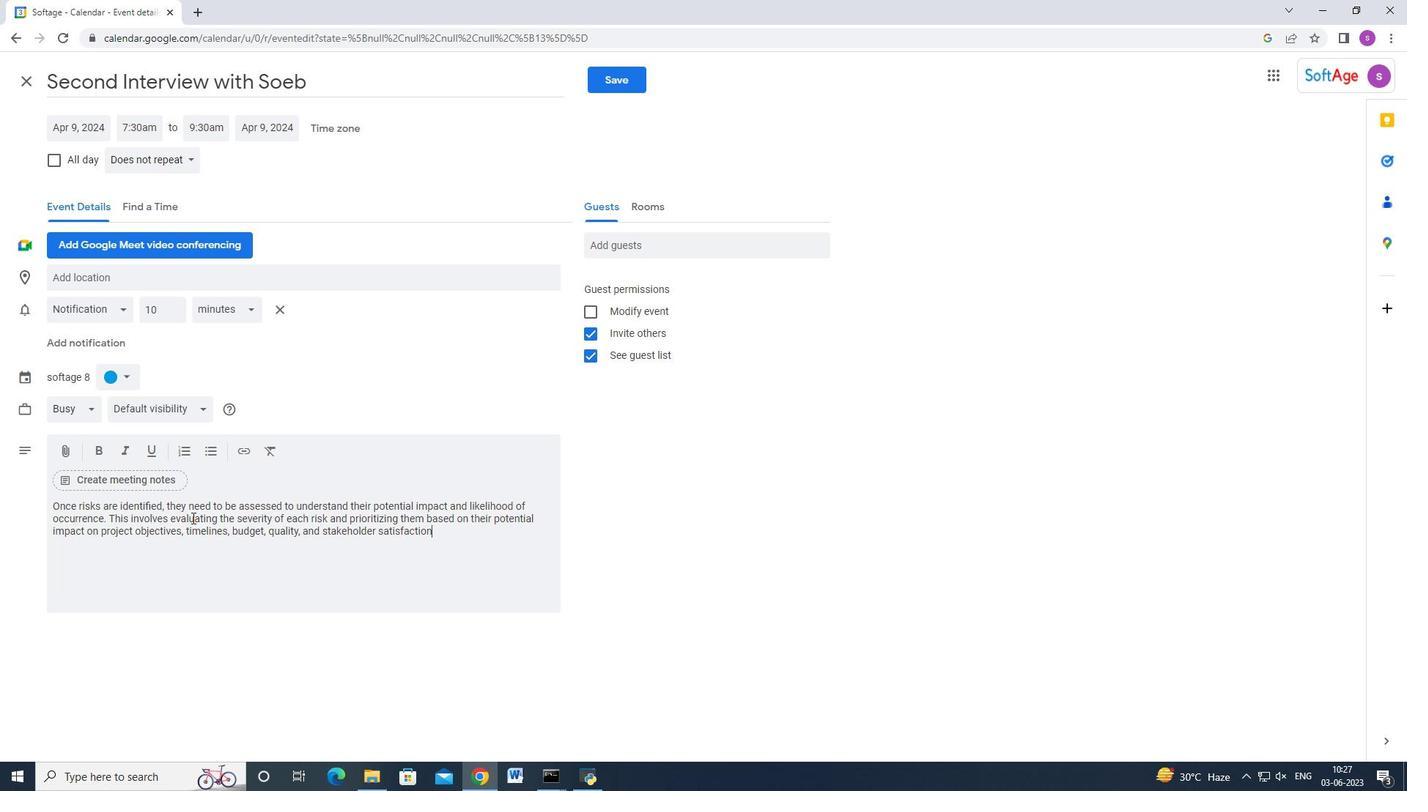 
Action: Mouse moved to (115, 375)
Screenshot: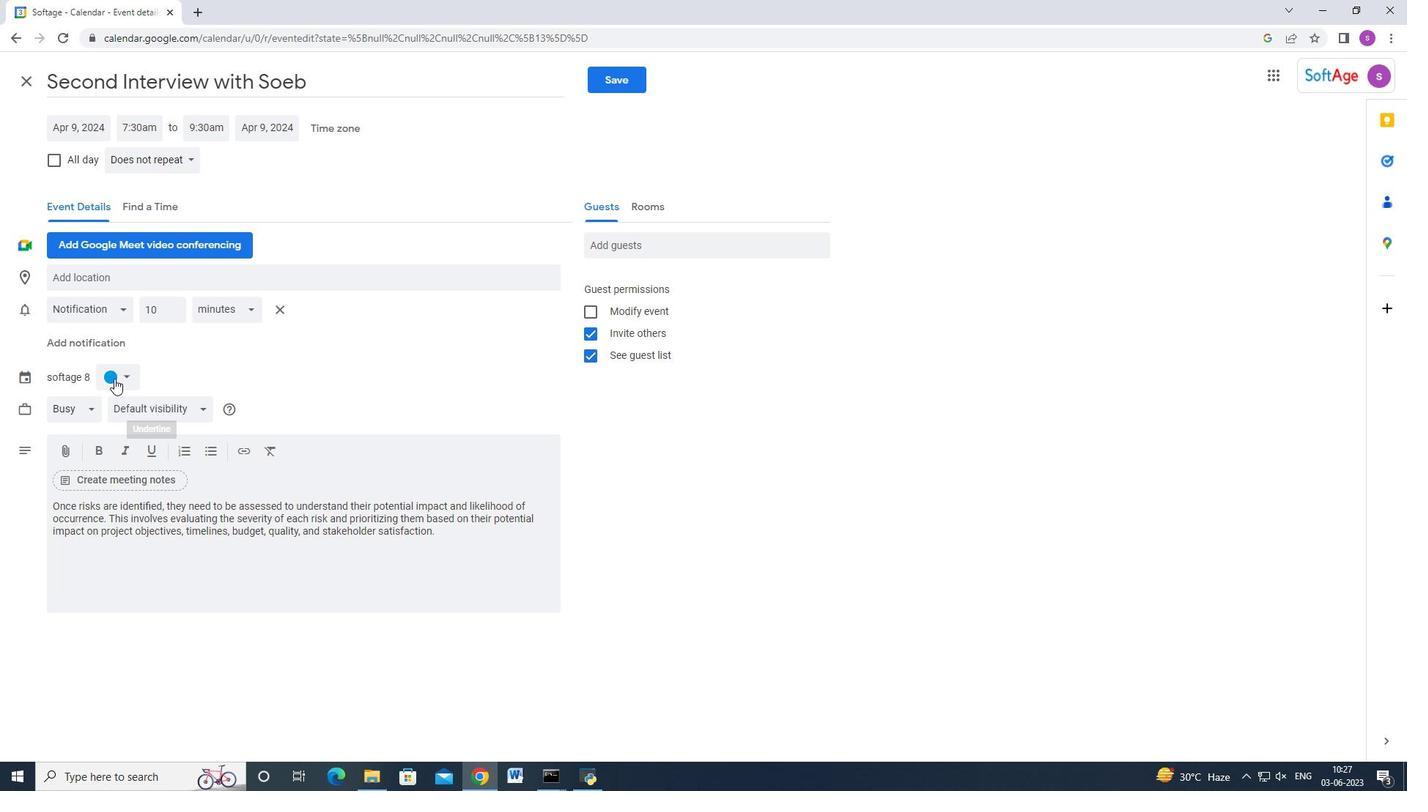 
Action: Mouse pressed left at (115, 375)
Screenshot: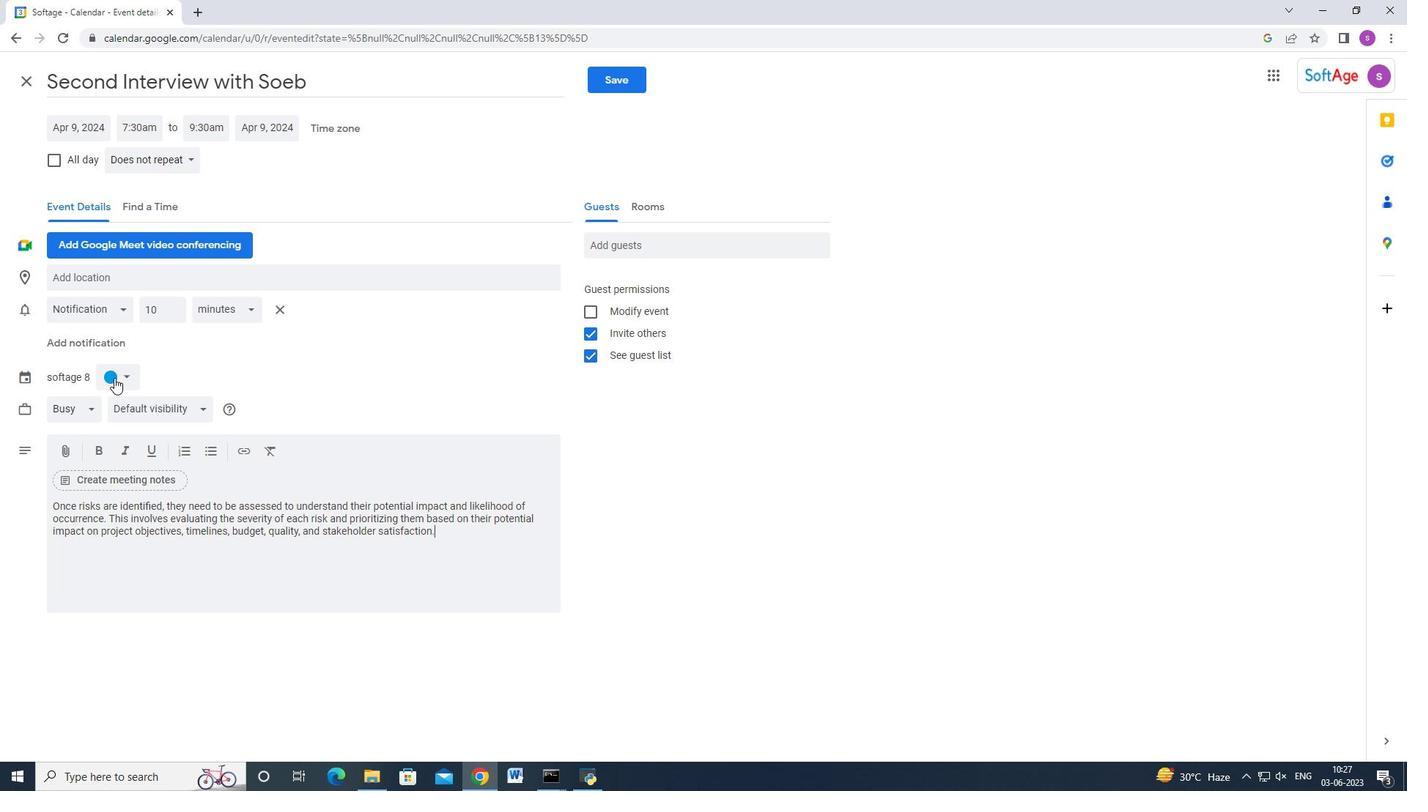 
Action: Mouse moved to (109, 389)
Screenshot: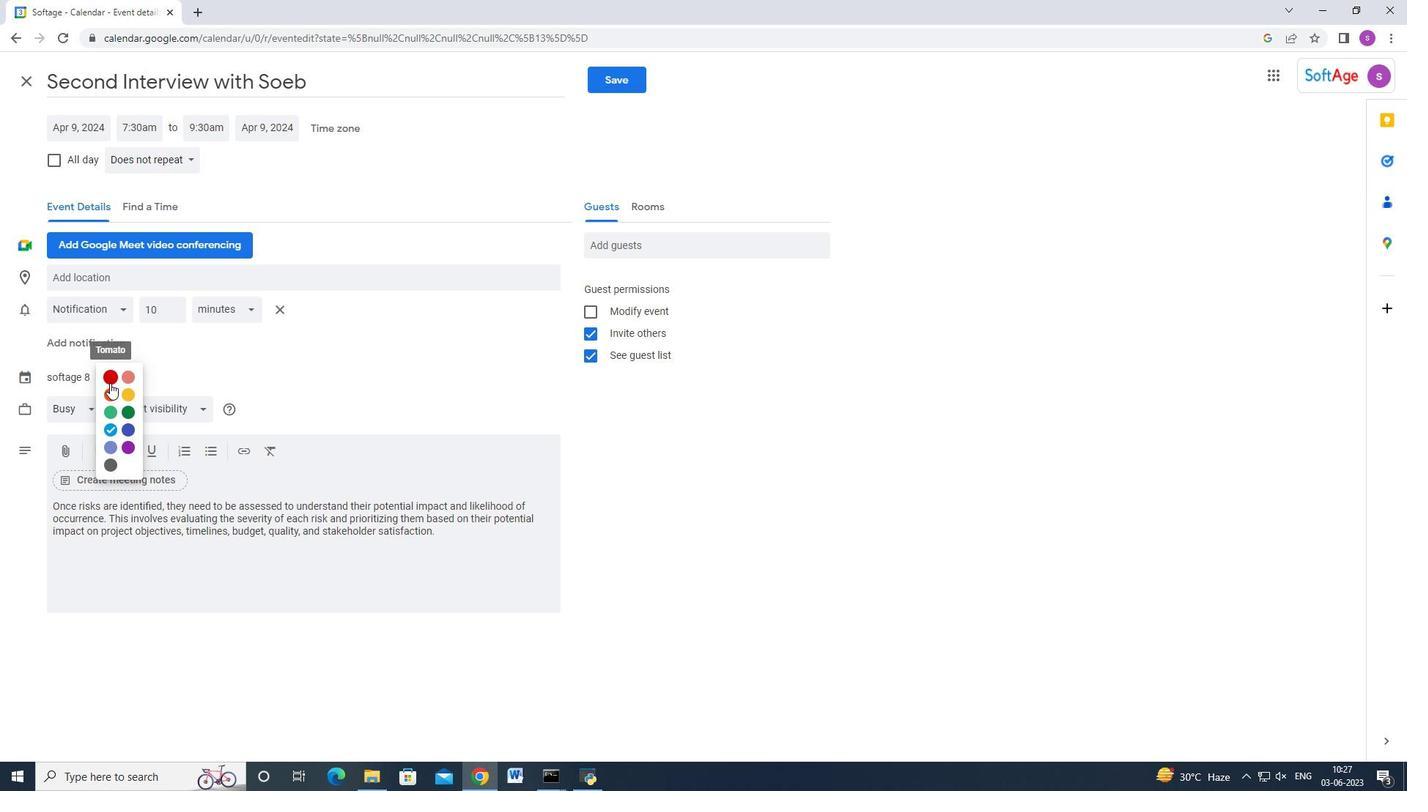 
Action: Mouse pressed left at (109, 389)
Screenshot: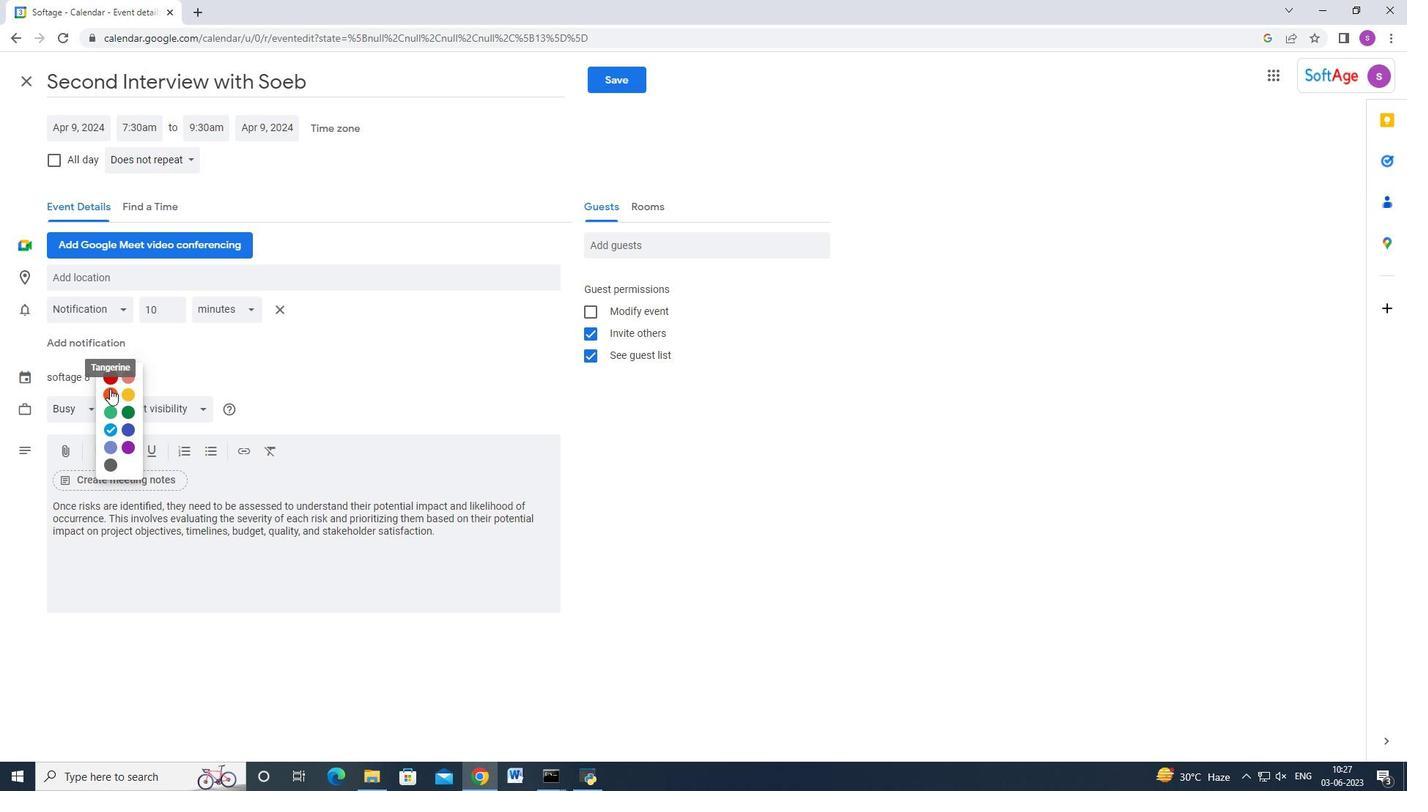 
Action: Mouse moved to (446, 534)
Screenshot: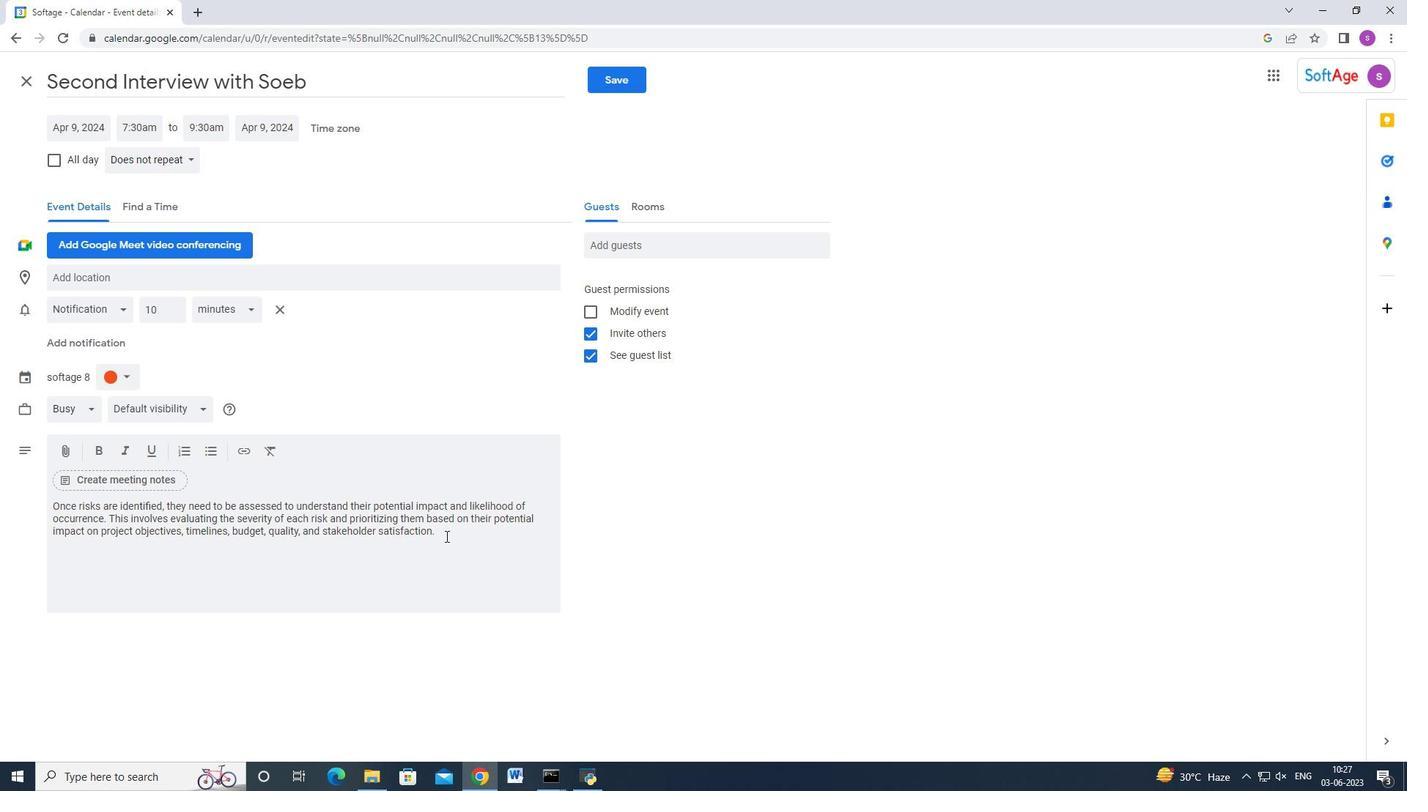 
Action: Mouse pressed left at (446, 534)
Screenshot: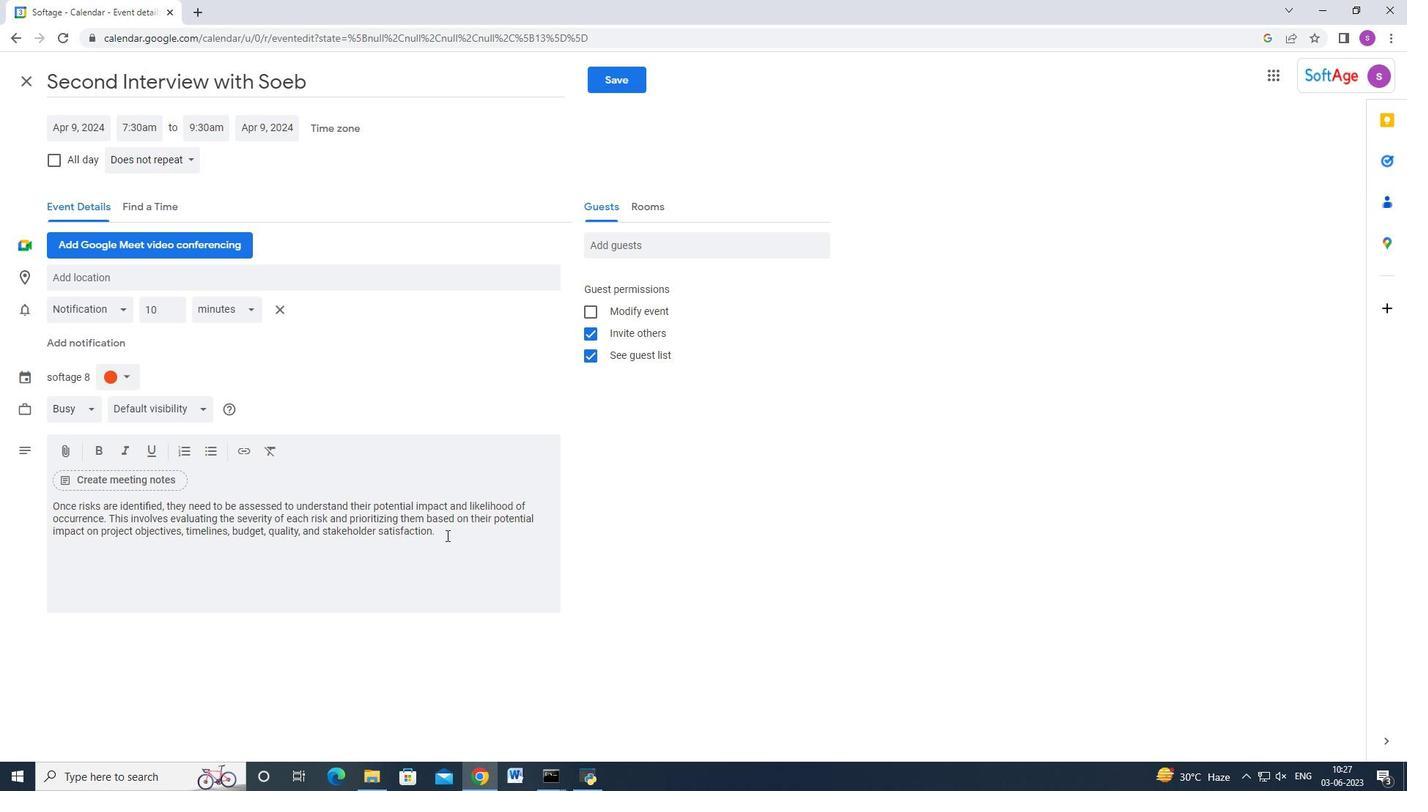 
Action: Mouse moved to (202, 284)
Screenshot: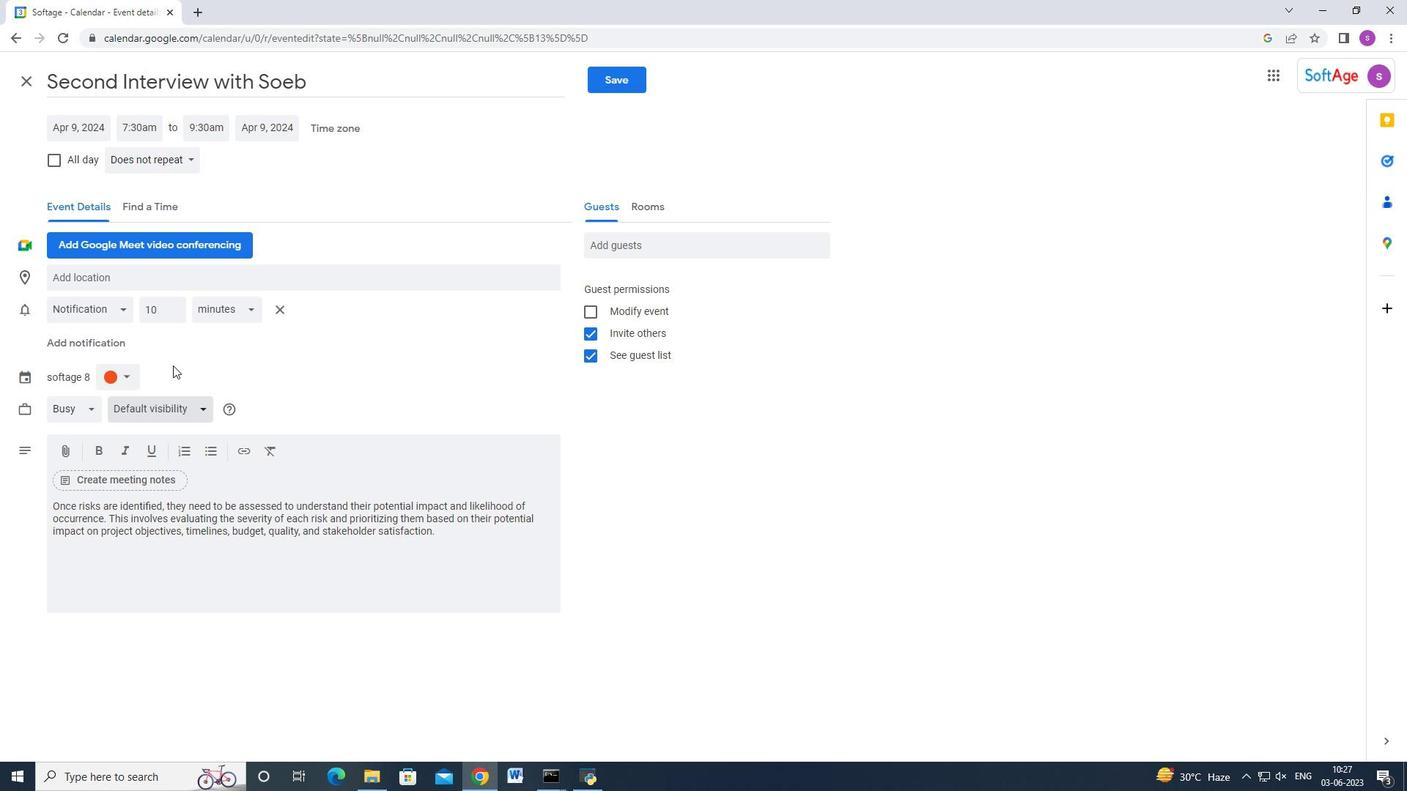 
Action: Mouse pressed left at (202, 284)
Screenshot: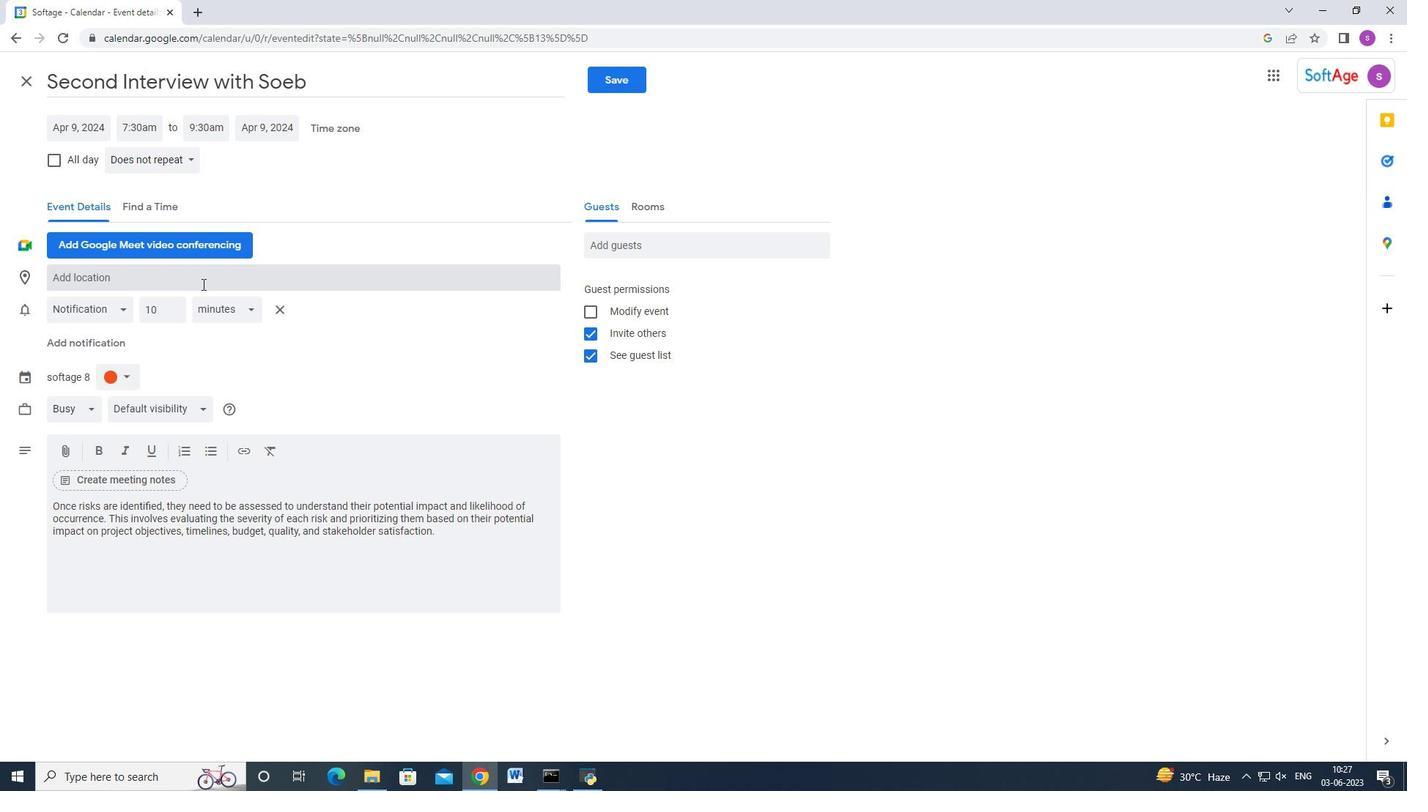 
Action: Mouse moved to (202, 284)
Screenshot: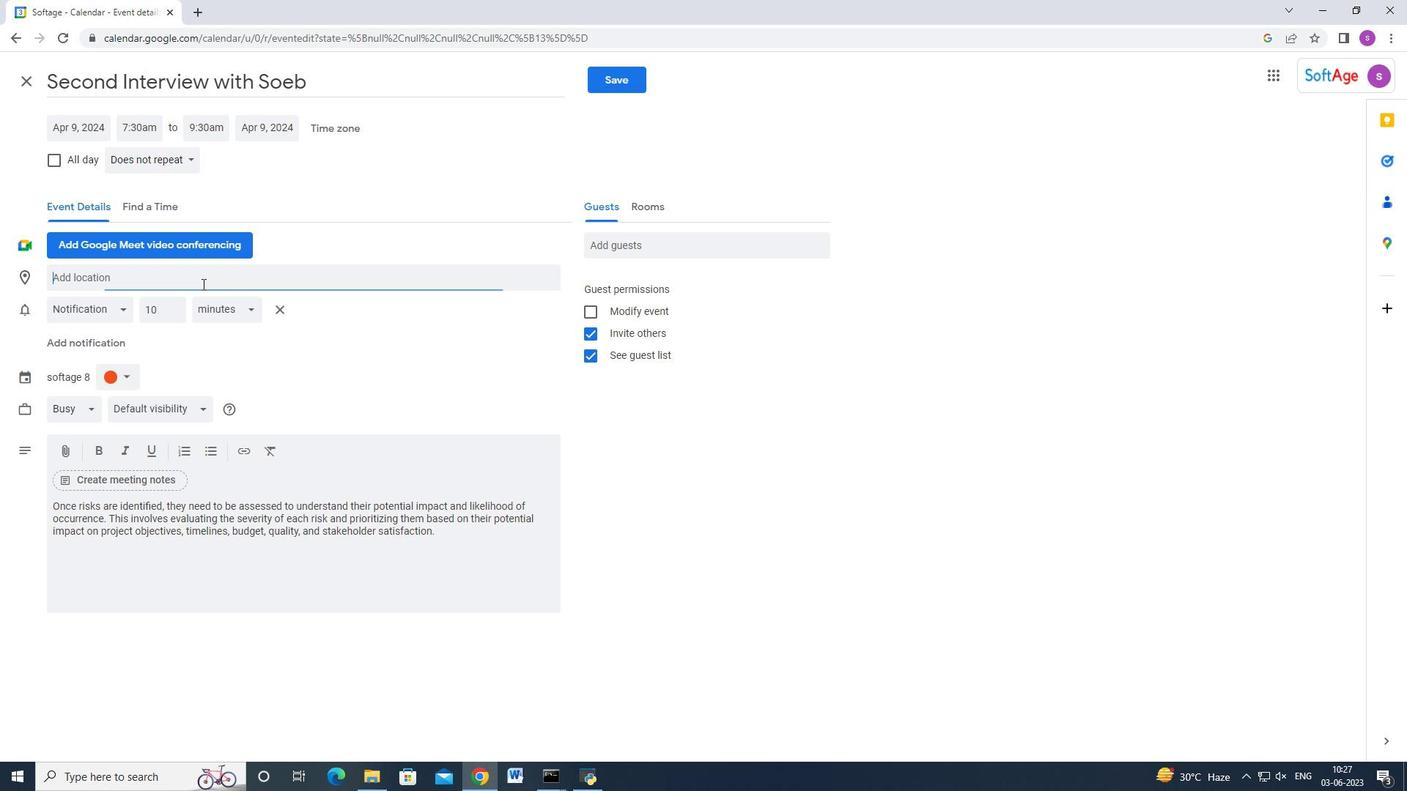 
Action: Key pressed <Key.shift>Perth,<Key.space><Key.shift>Australia<Key.enter>
Screenshot: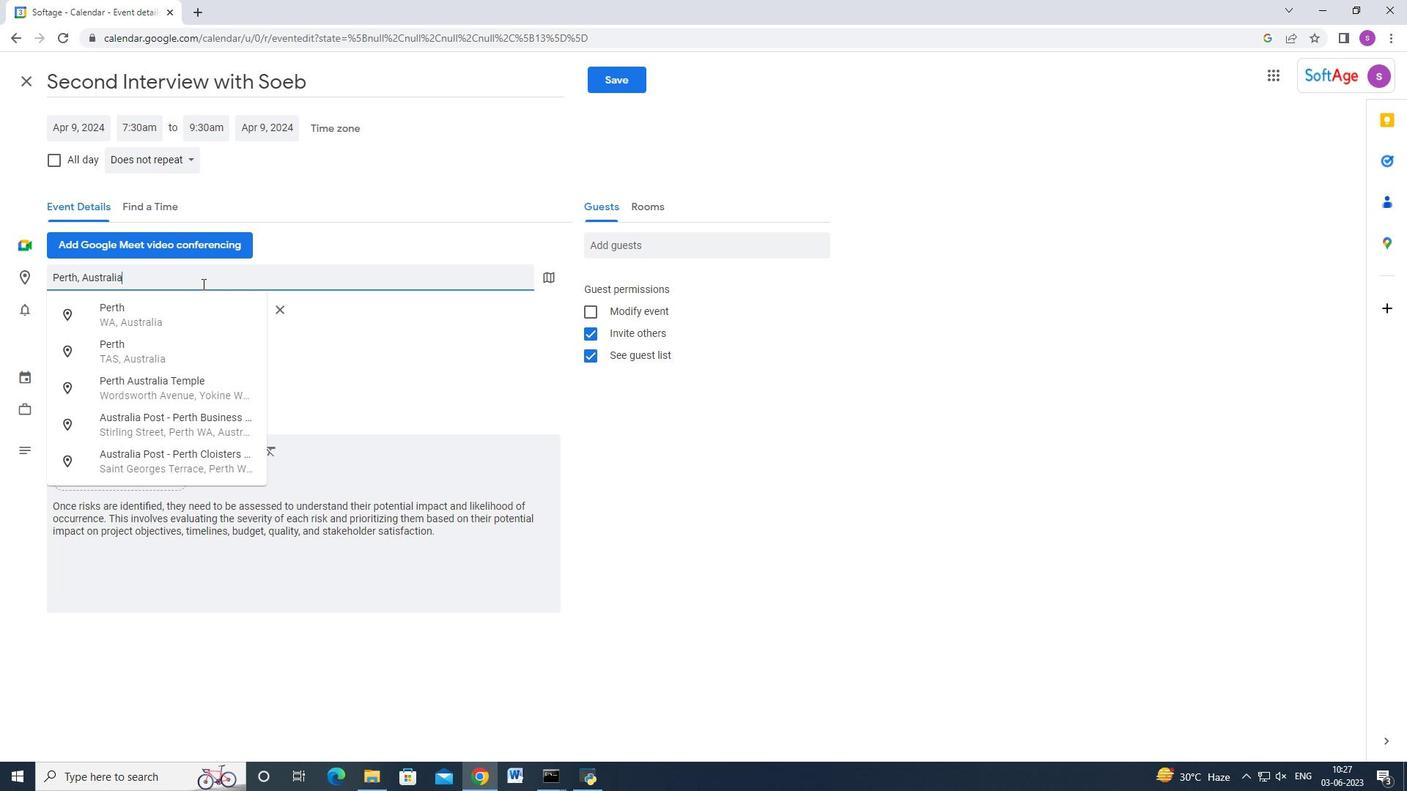 
Action: Mouse moved to (691, 248)
Screenshot: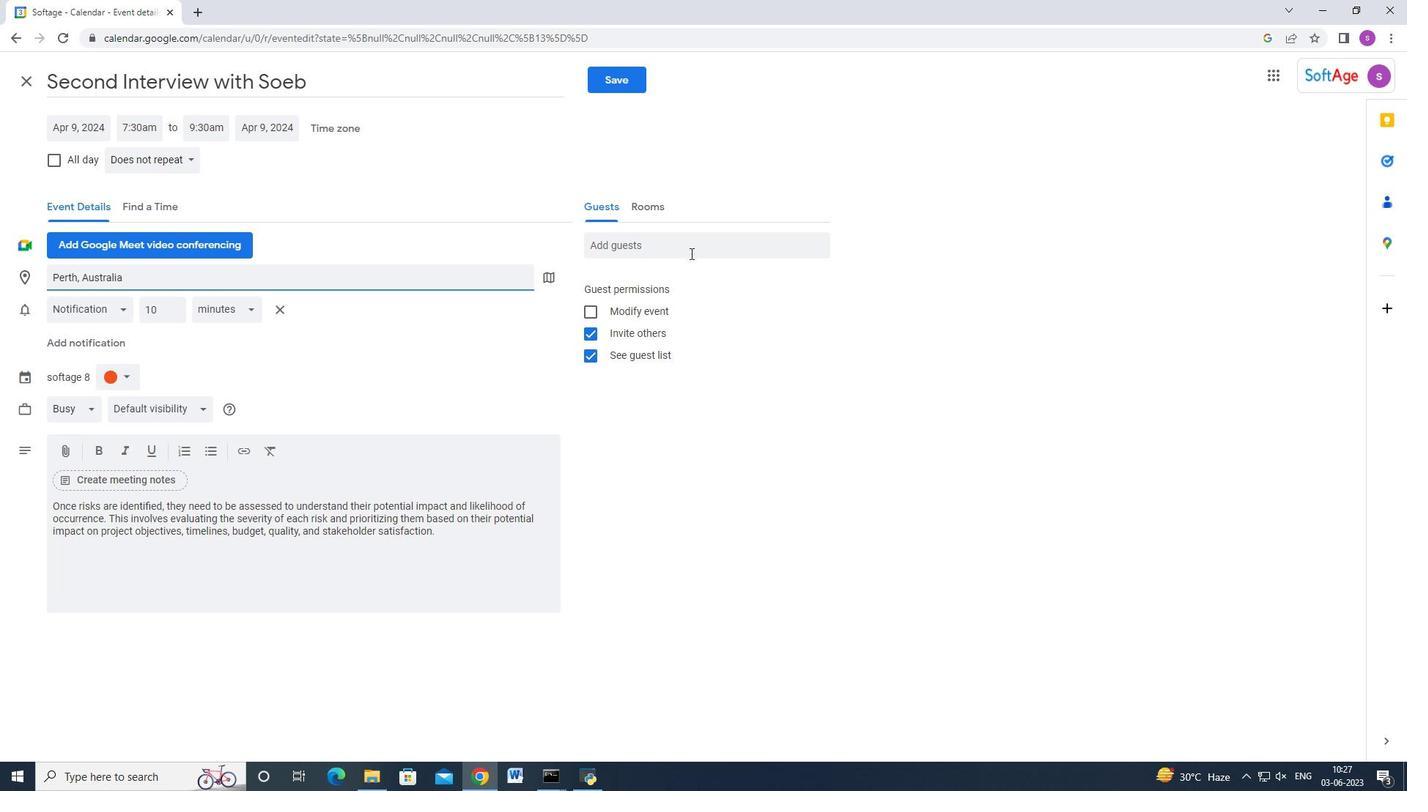 
Action: Mouse pressed left at (691, 248)
Screenshot: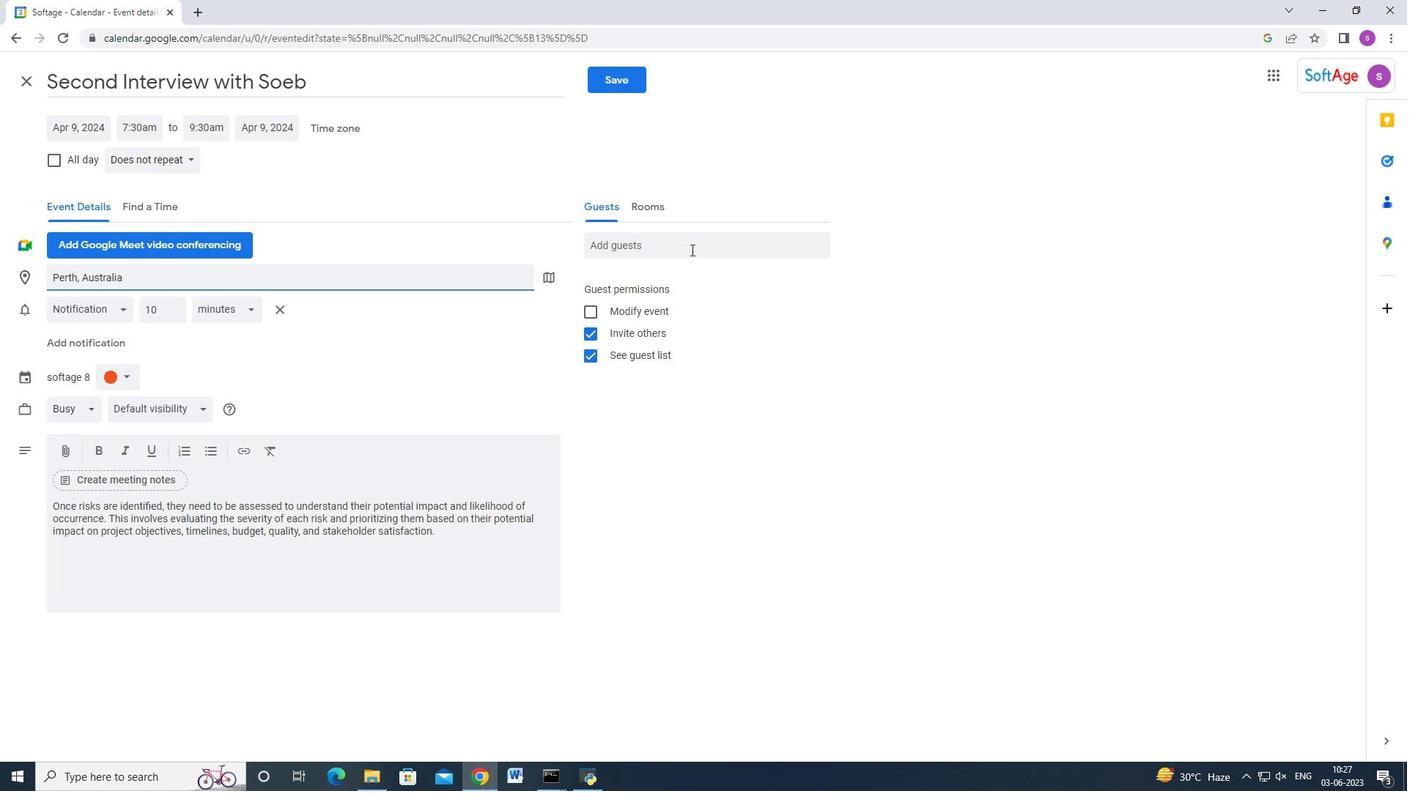 
Action: Key pressed softage.4<Key.shift_r>@softage.net<Key.enter>softage.5<Key.shift_r>@softage.net<Key.enter>
Screenshot: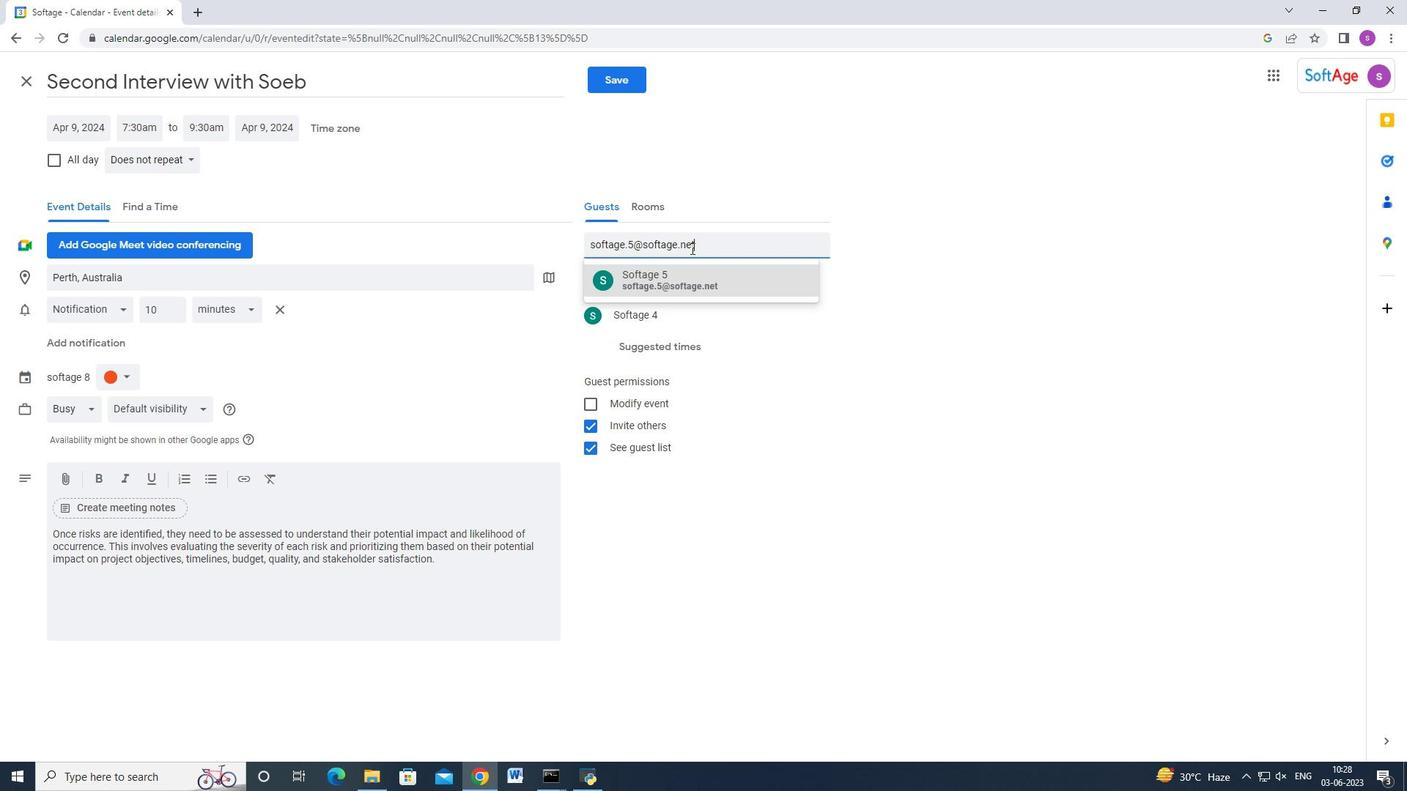 
Action: Mouse moved to (170, 164)
Screenshot: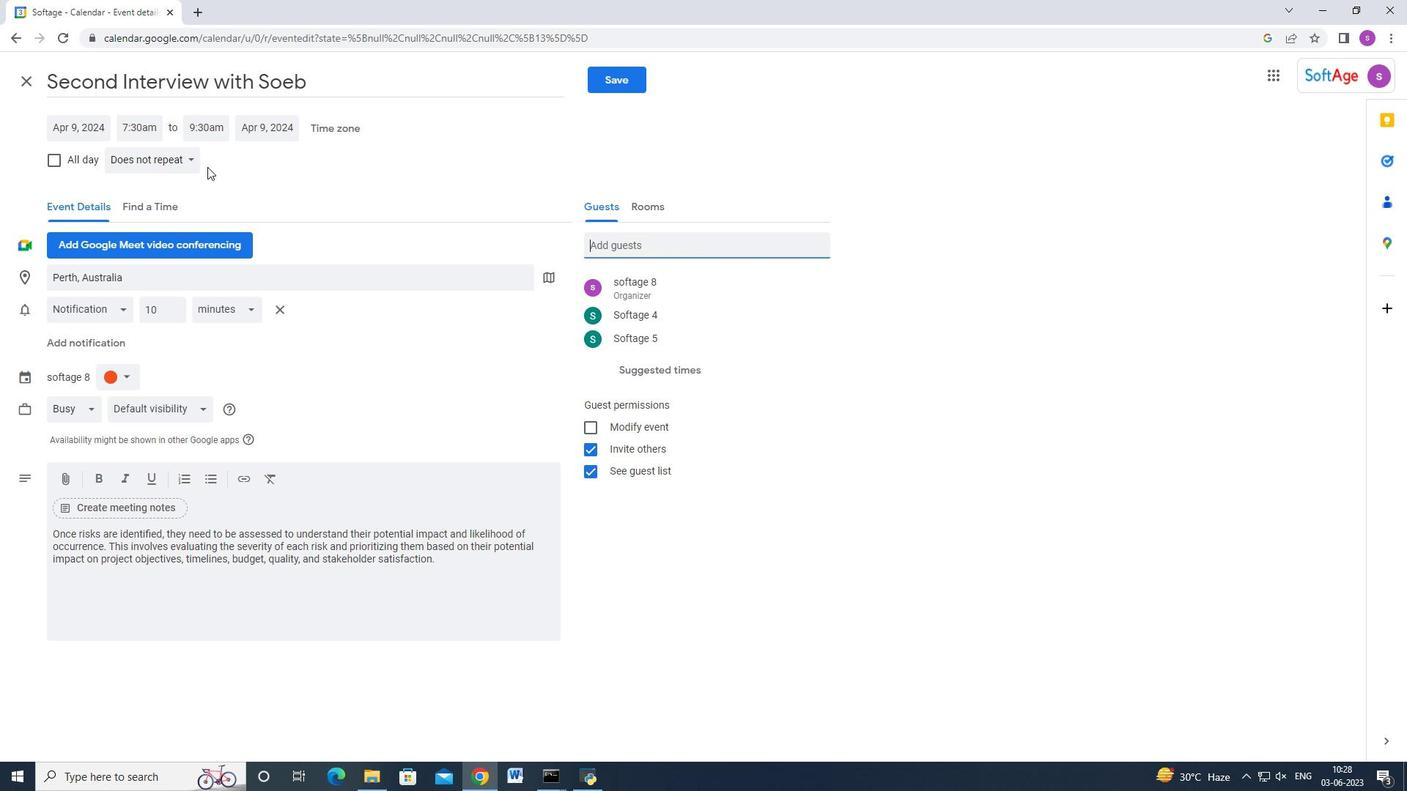 
Action: Mouse pressed left at (170, 164)
Screenshot: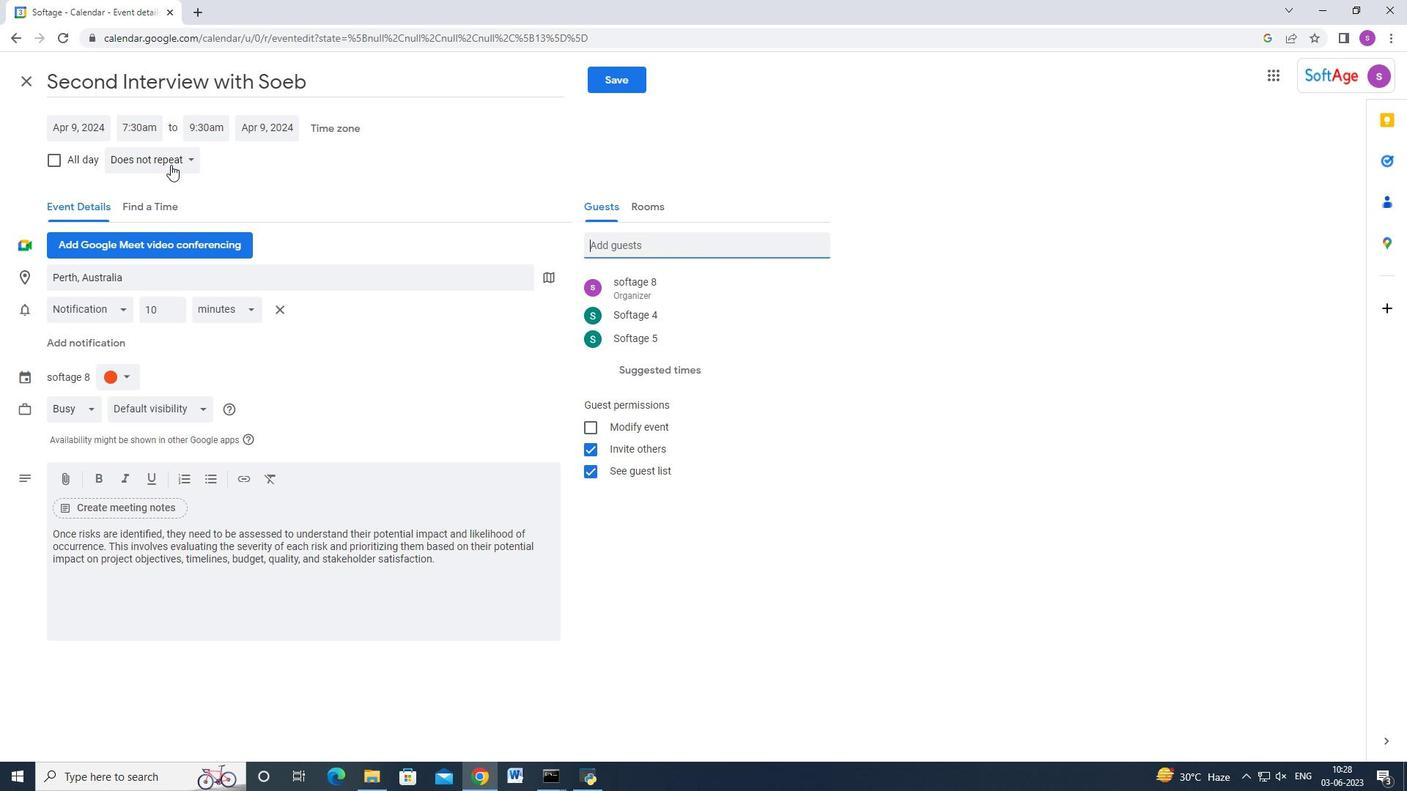 
Action: Mouse moved to (363, 146)
Screenshot: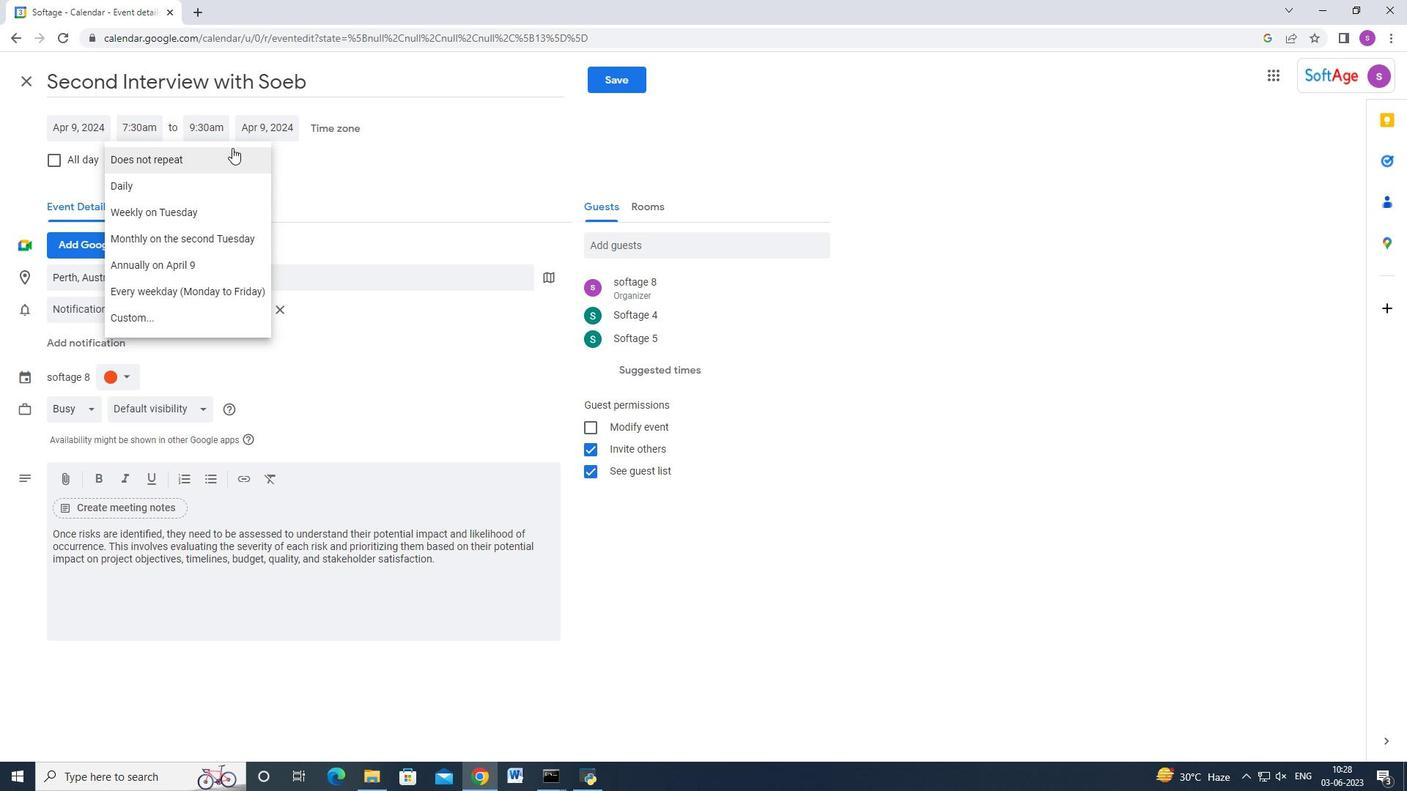 
Action: Mouse pressed left at (363, 146)
Screenshot: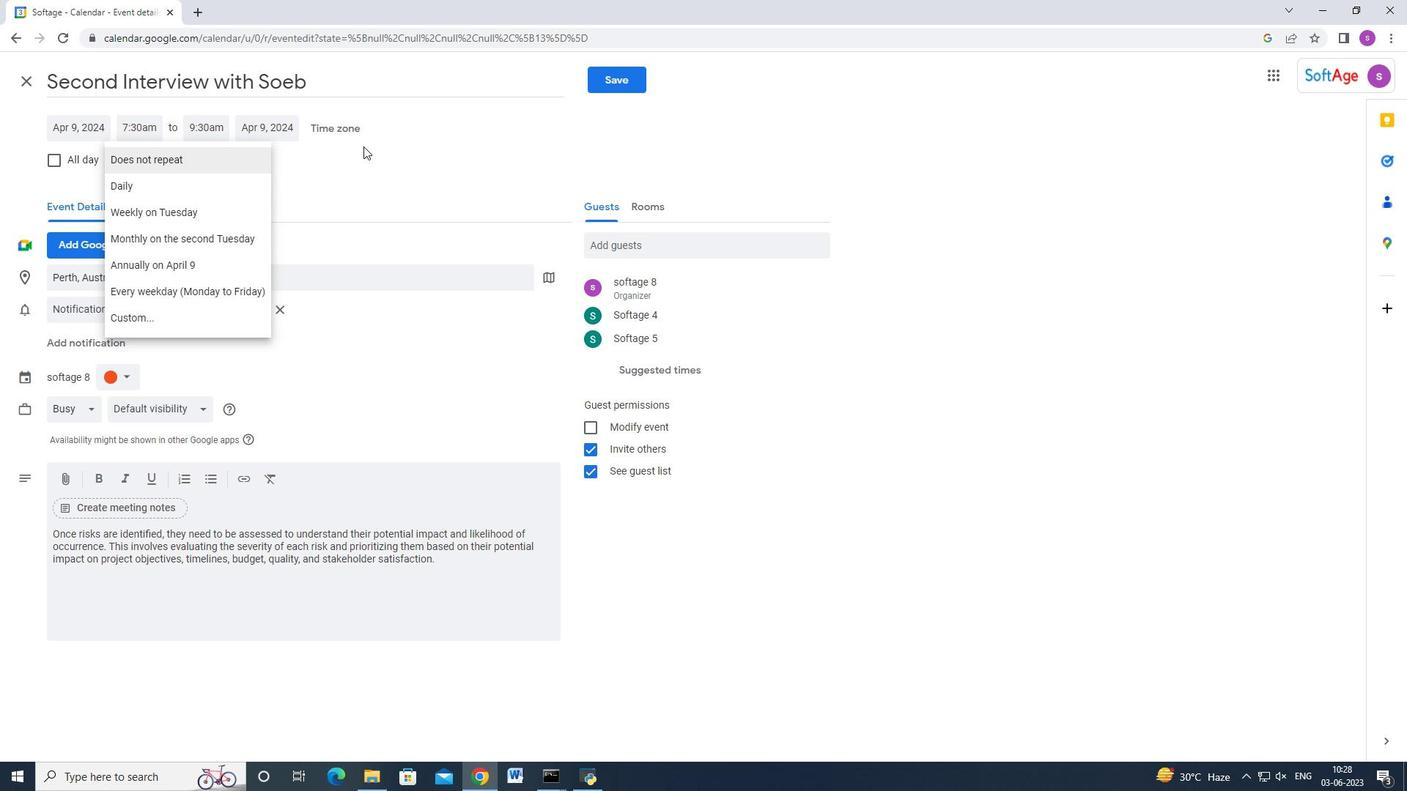 
Action: Mouse moved to (182, 163)
Screenshot: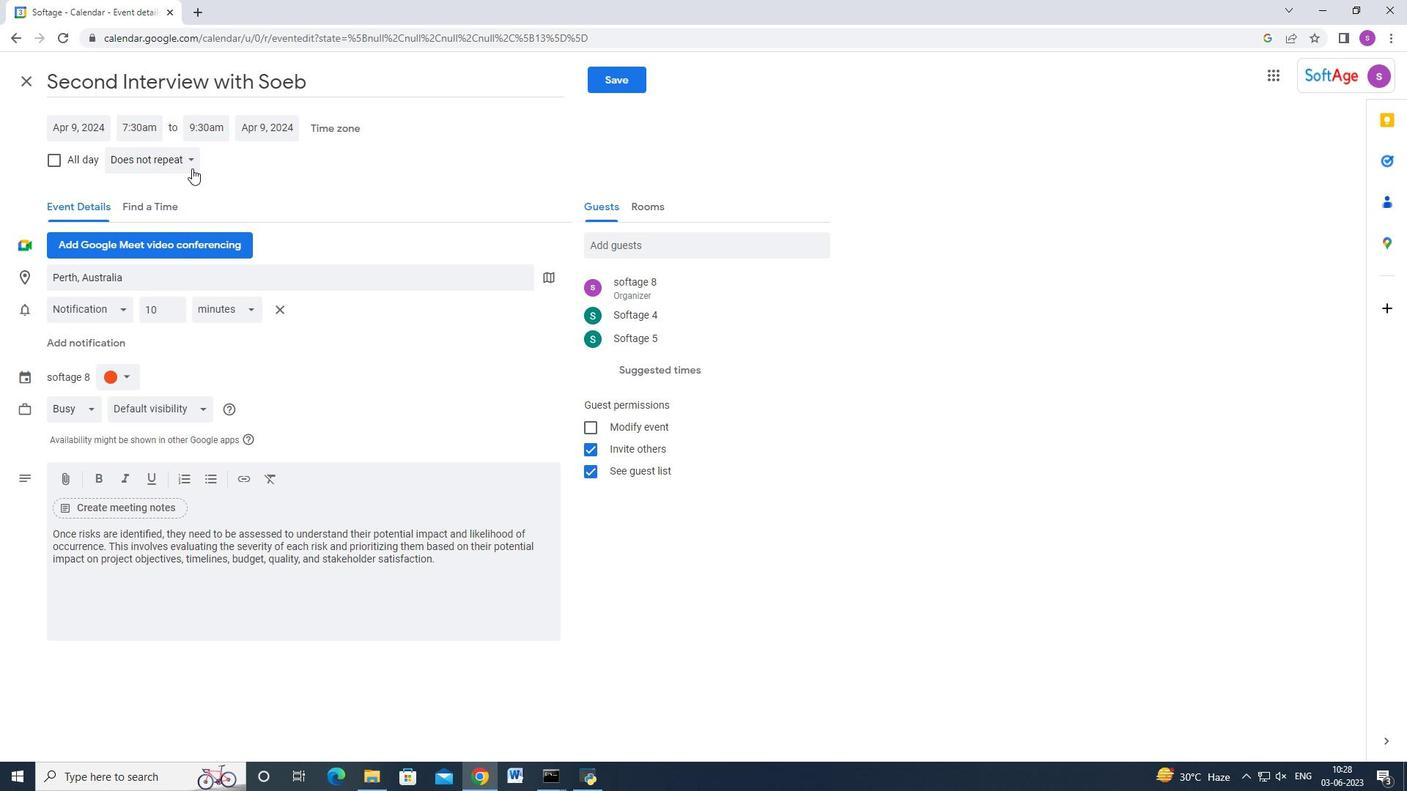 
Action: Mouse pressed left at (182, 163)
Screenshot: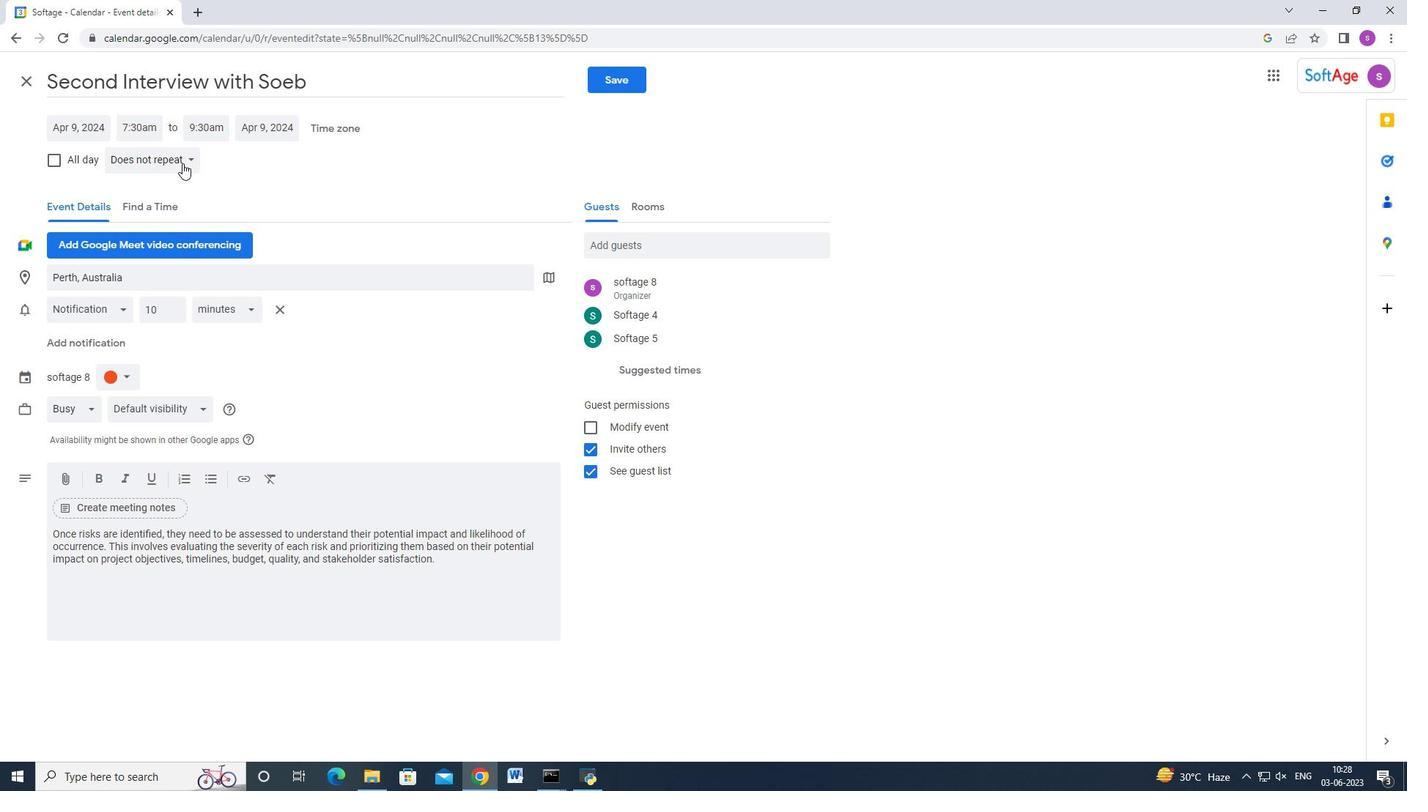 
Action: Mouse moved to (181, 181)
Screenshot: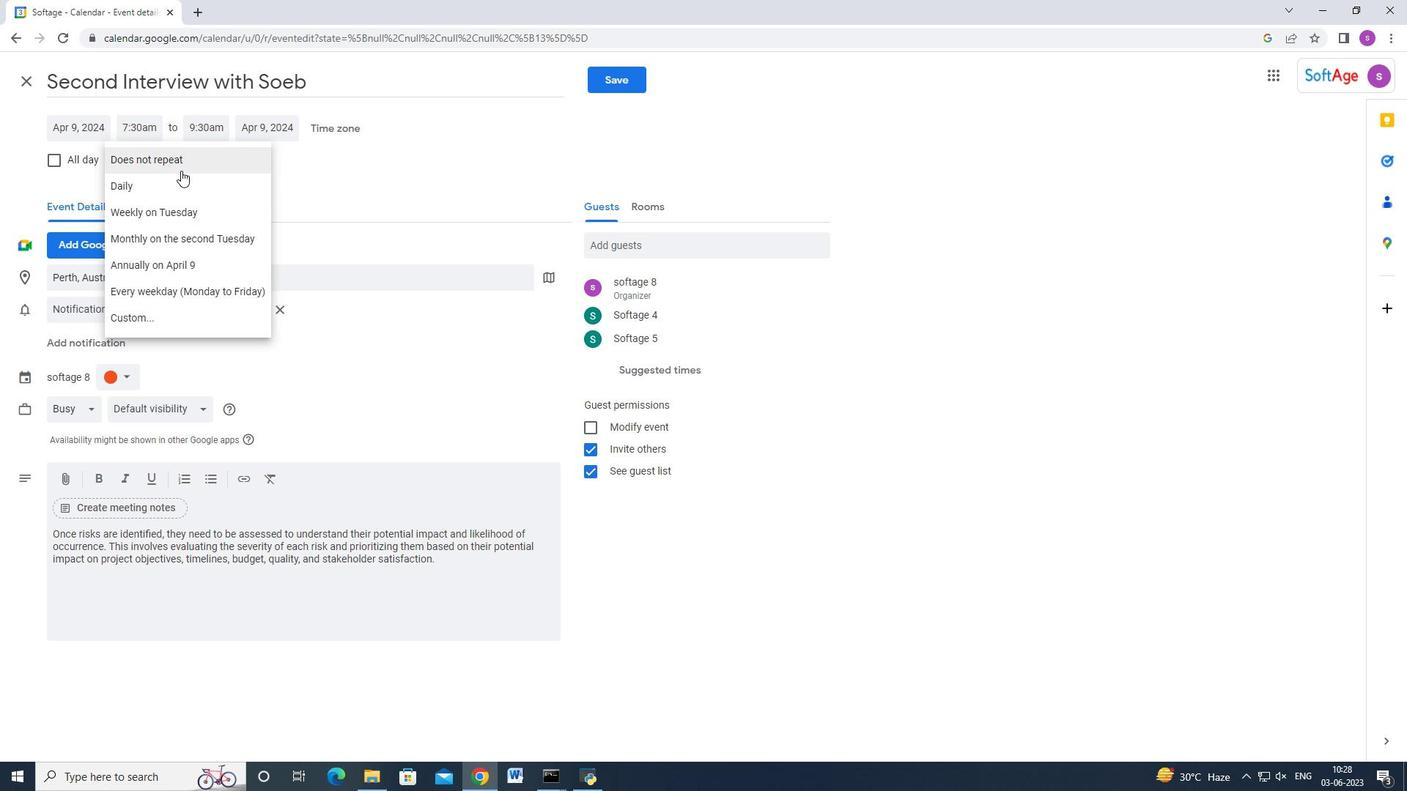 
Action: Mouse pressed left at (181, 181)
Screenshot: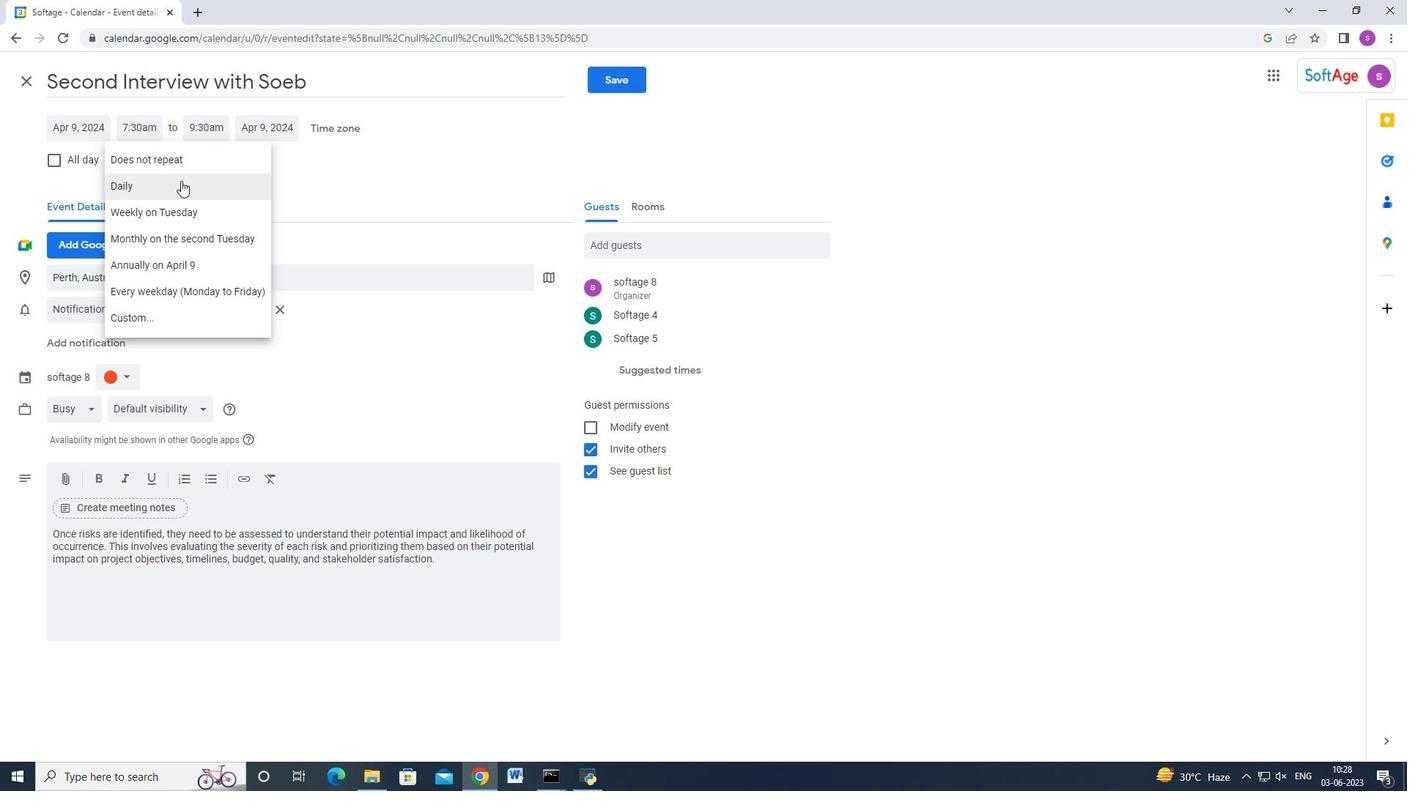 
Action: Mouse moved to (611, 85)
Screenshot: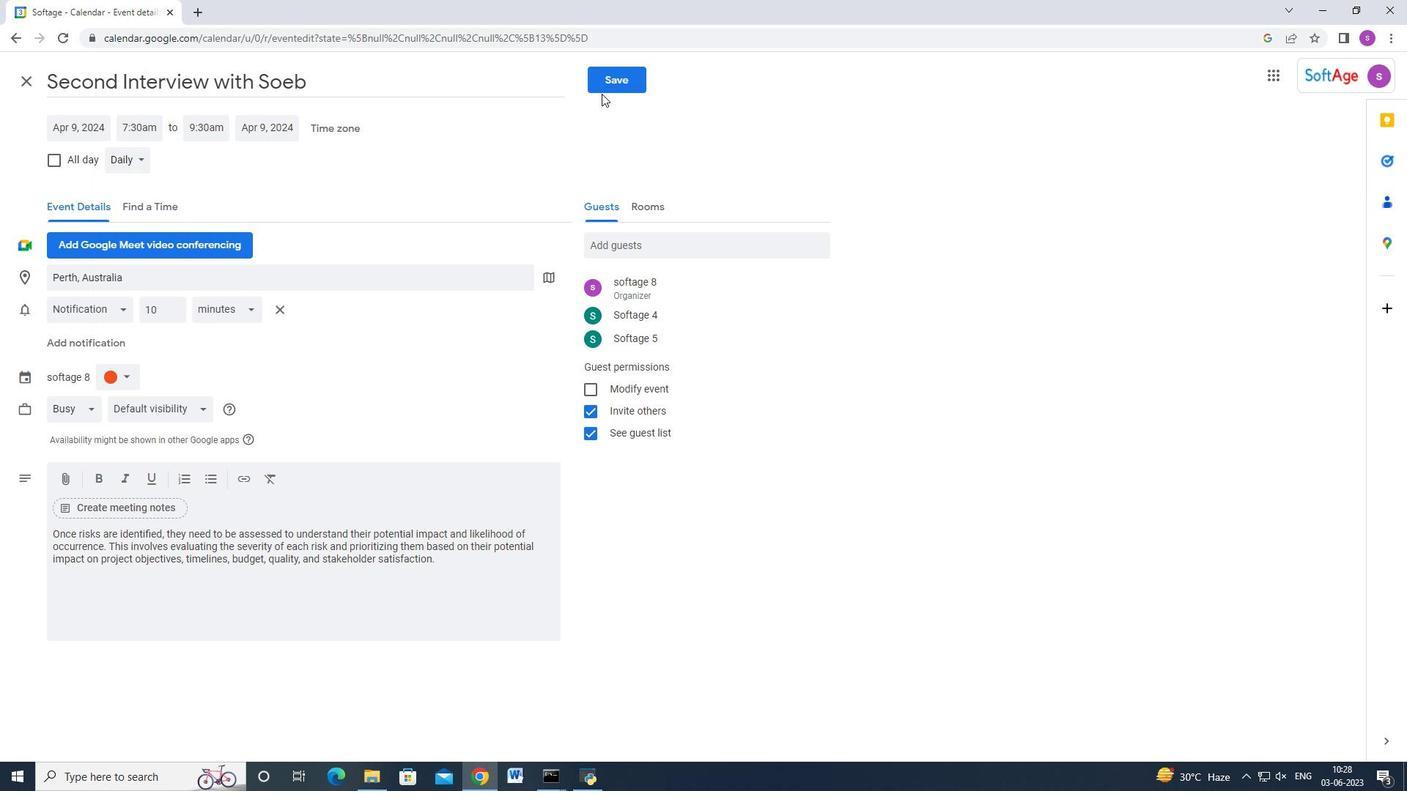 
Action: Mouse pressed left at (611, 85)
Screenshot: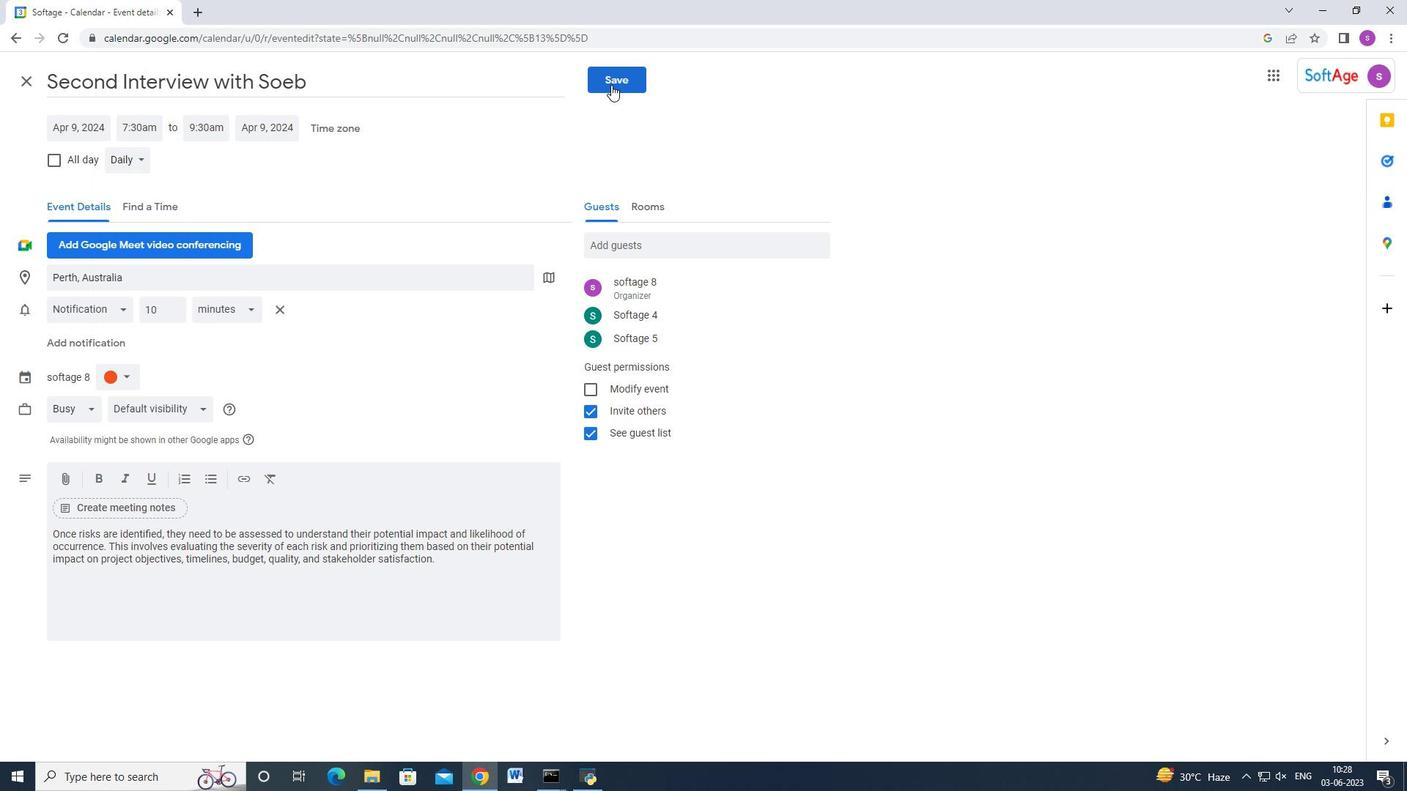 
Action: Mouse moved to (763, 440)
Screenshot: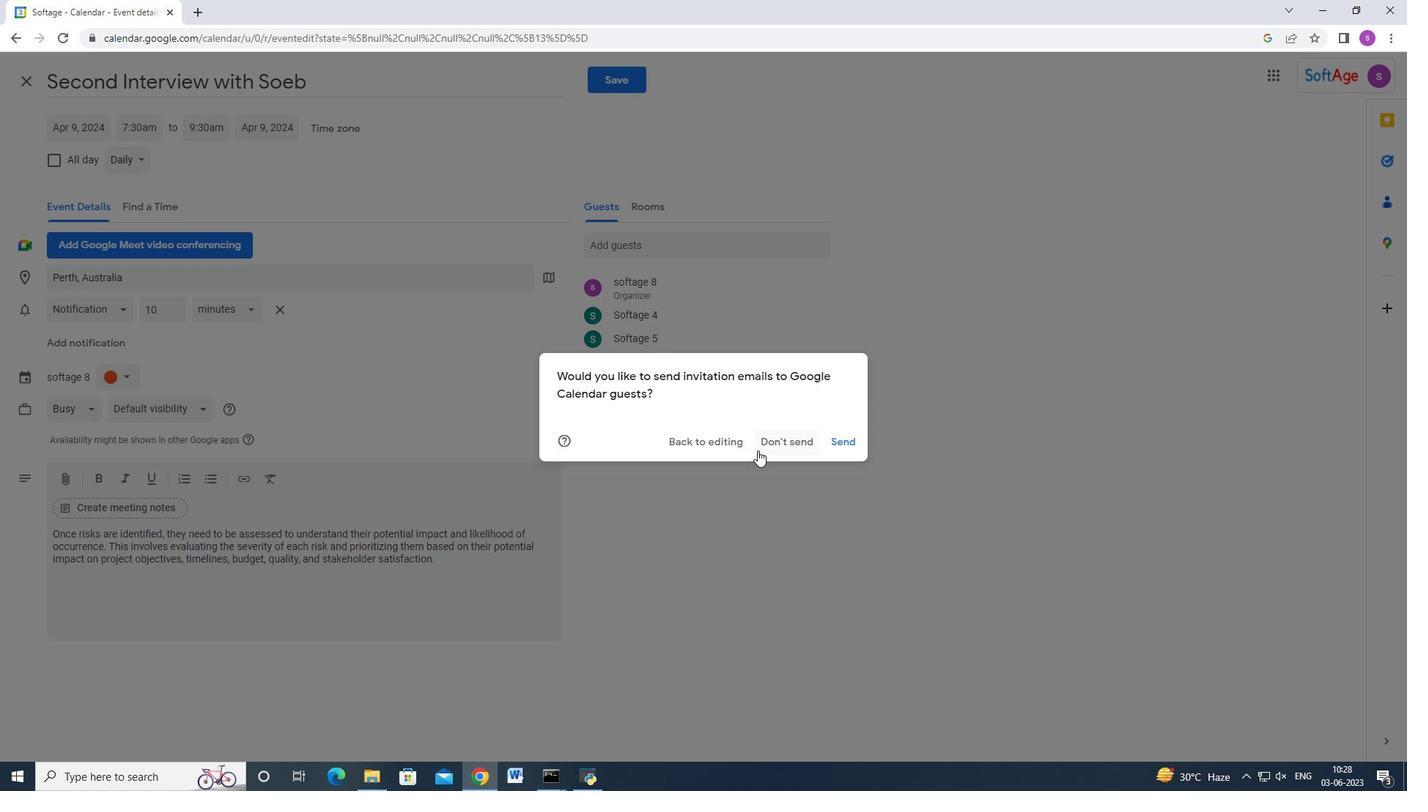 
